Task: Find a one-way business class flight from Atlanta to Evansville for 6 passengers on May 3, applying relevant filters.
Action: Mouse moved to (300, 268)
Screenshot: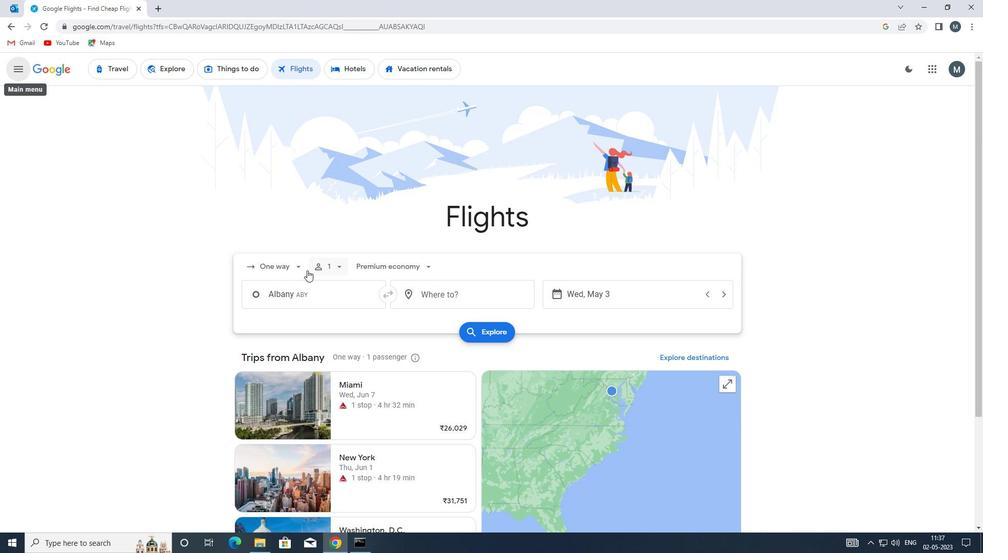 
Action: Mouse pressed left at (300, 268)
Screenshot: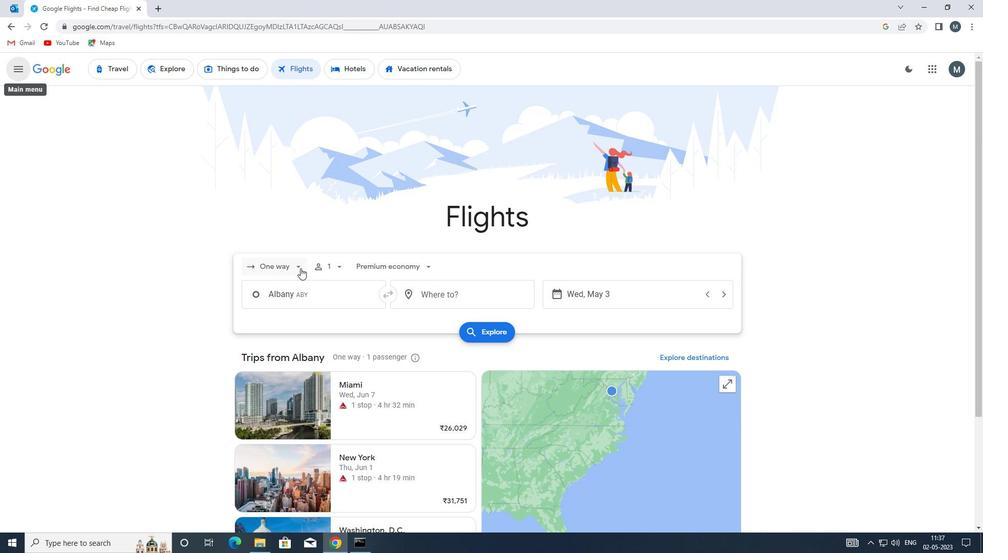 
Action: Mouse moved to (300, 318)
Screenshot: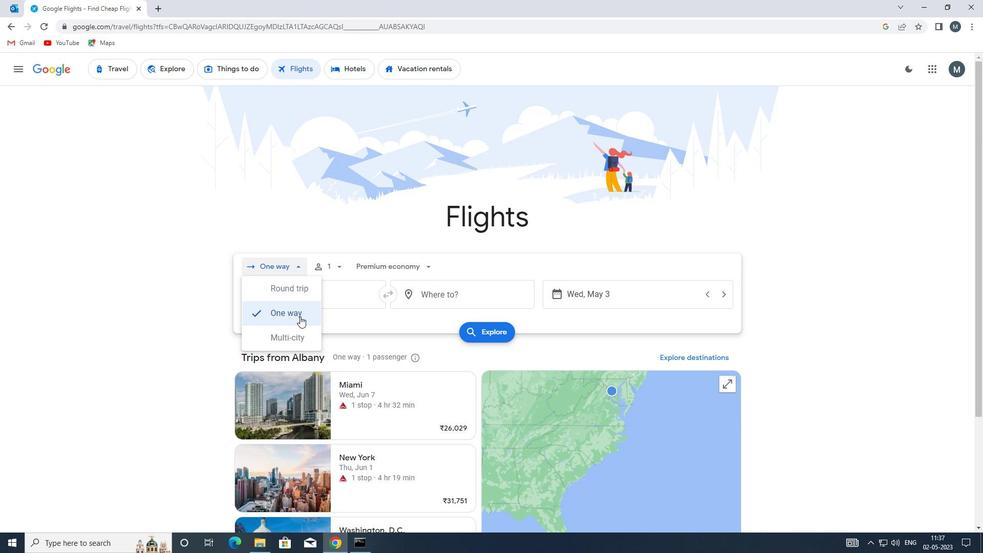 
Action: Mouse pressed left at (300, 318)
Screenshot: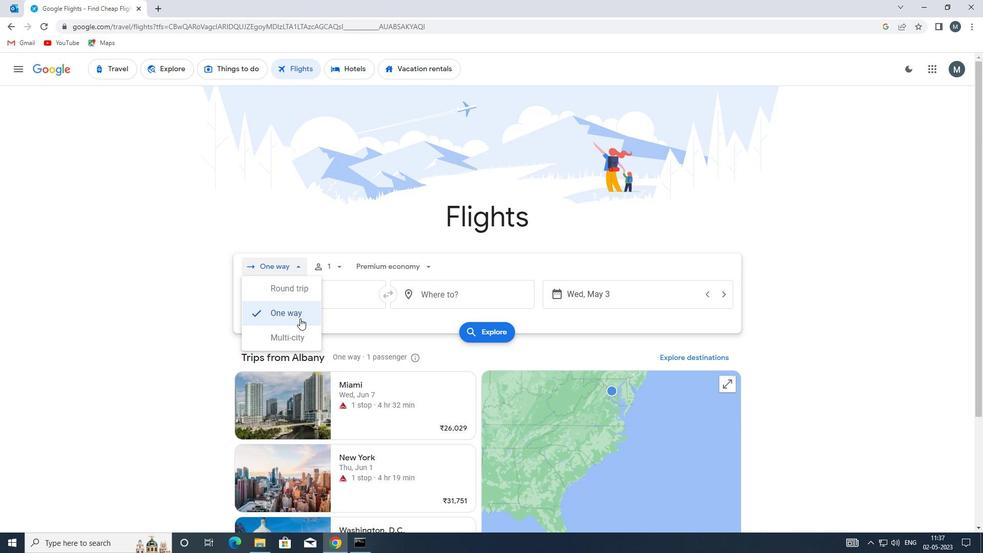 
Action: Mouse moved to (338, 270)
Screenshot: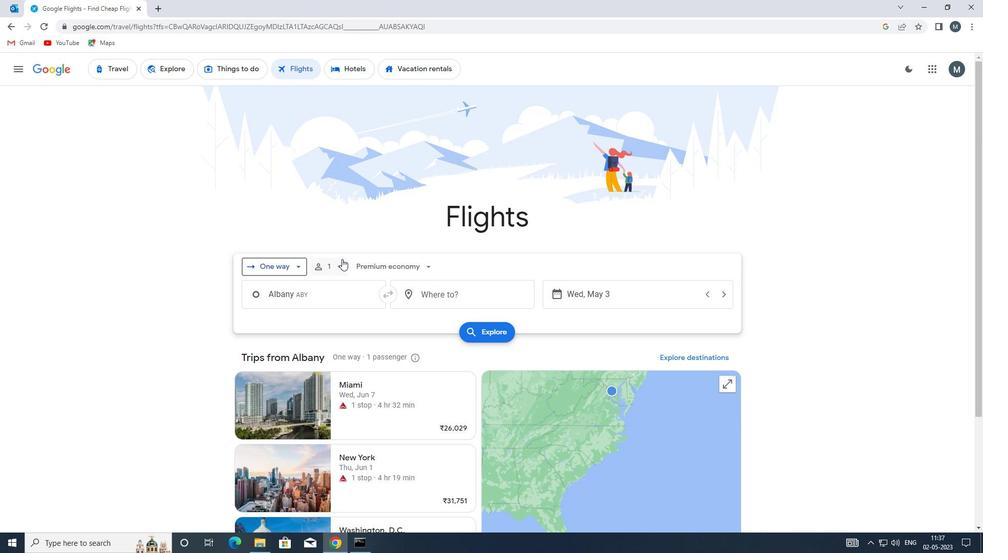 
Action: Mouse pressed left at (338, 270)
Screenshot: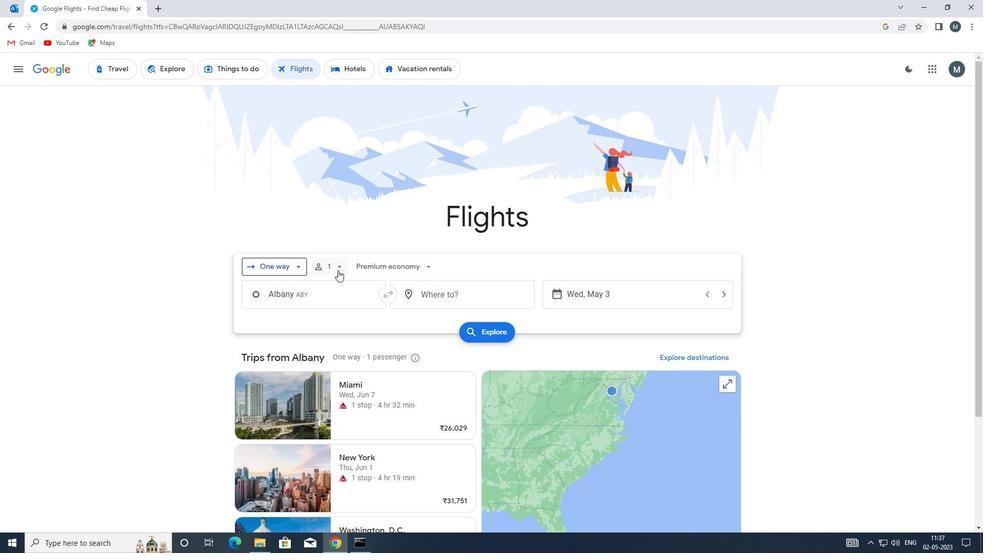 
Action: Mouse moved to (416, 294)
Screenshot: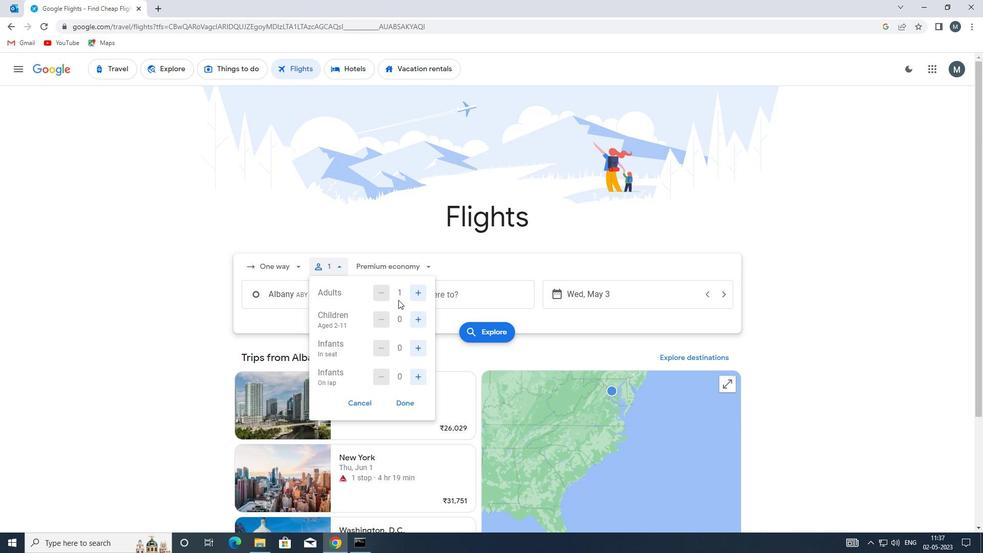 
Action: Mouse pressed left at (416, 294)
Screenshot: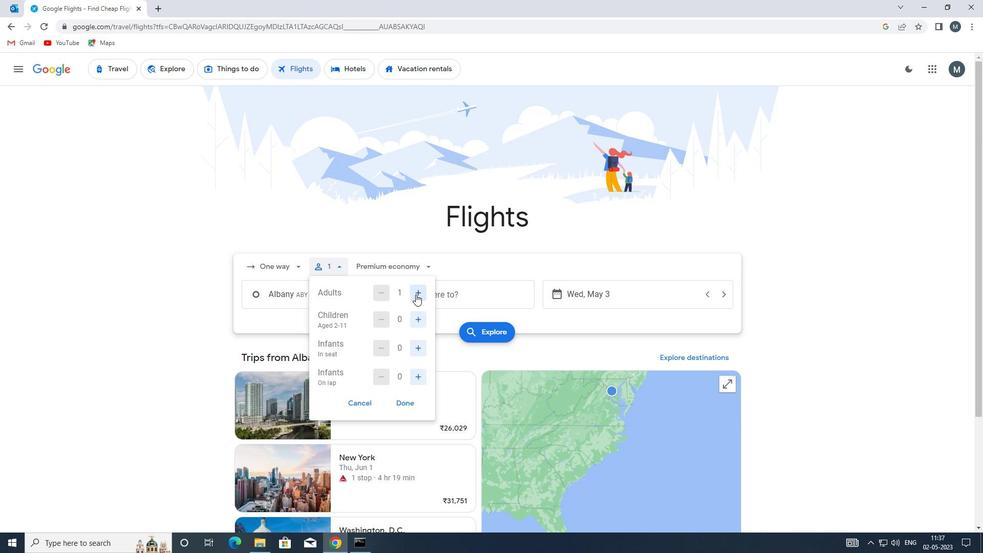 
Action: Mouse pressed left at (416, 294)
Screenshot: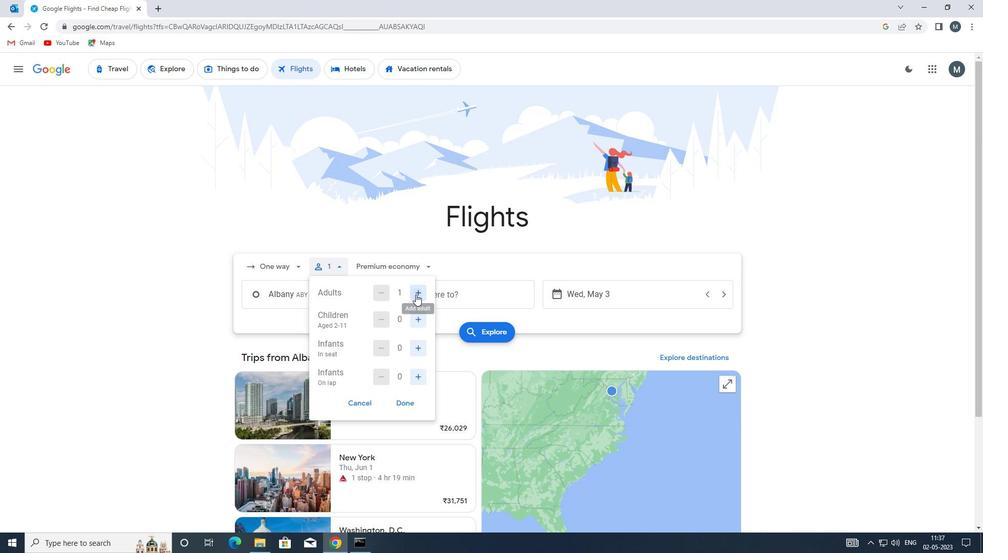 
Action: Mouse moved to (422, 322)
Screenshot: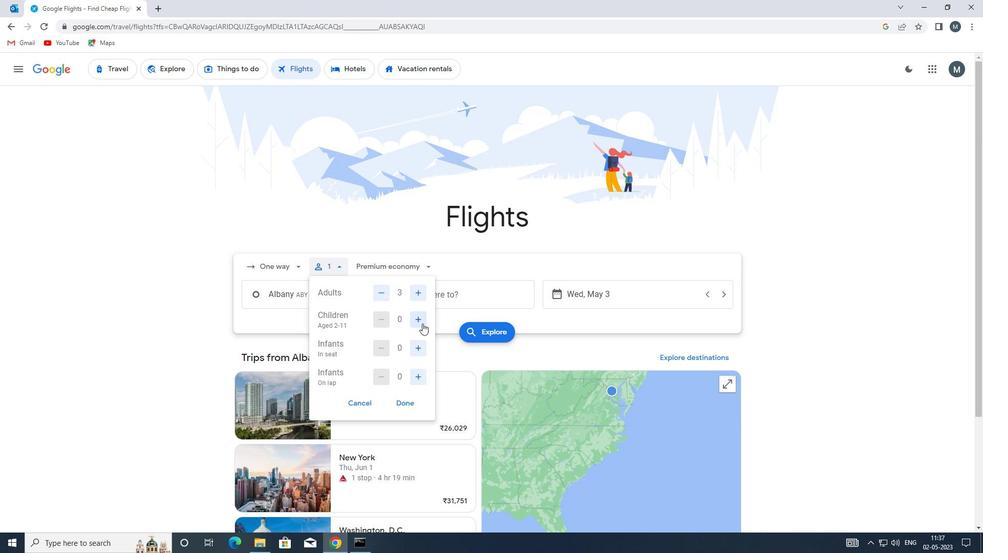 
Action: Mouse pressed left at (422, 322)
Screenshot: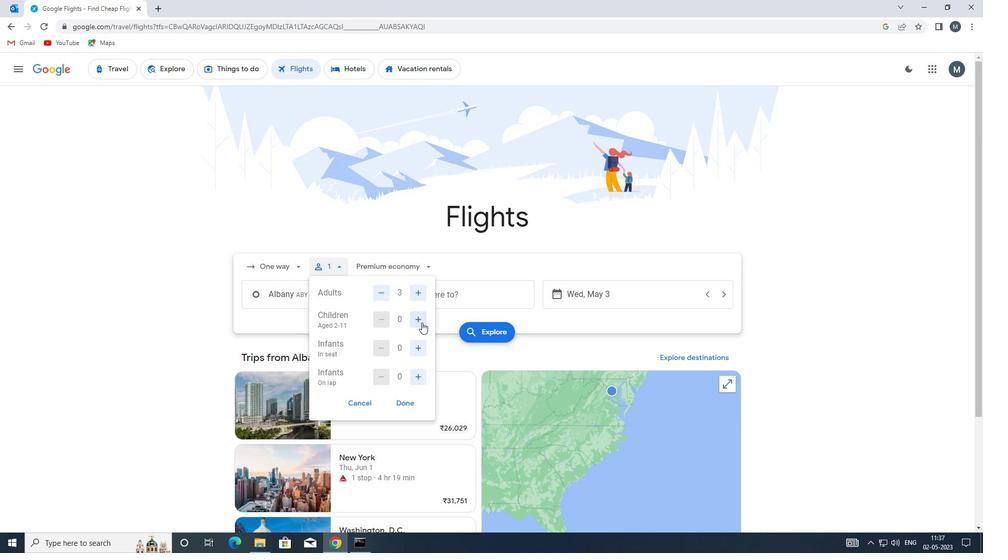 
Action: Mouse pressed left at (422, 322)
Screenshot: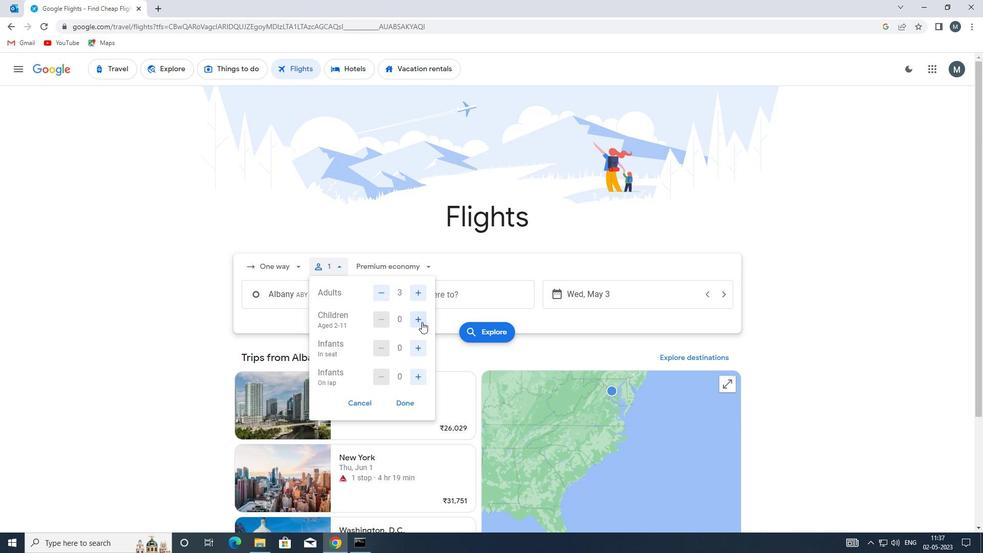 
Action: Mouse pressed left at (422, 322)
Screenshot: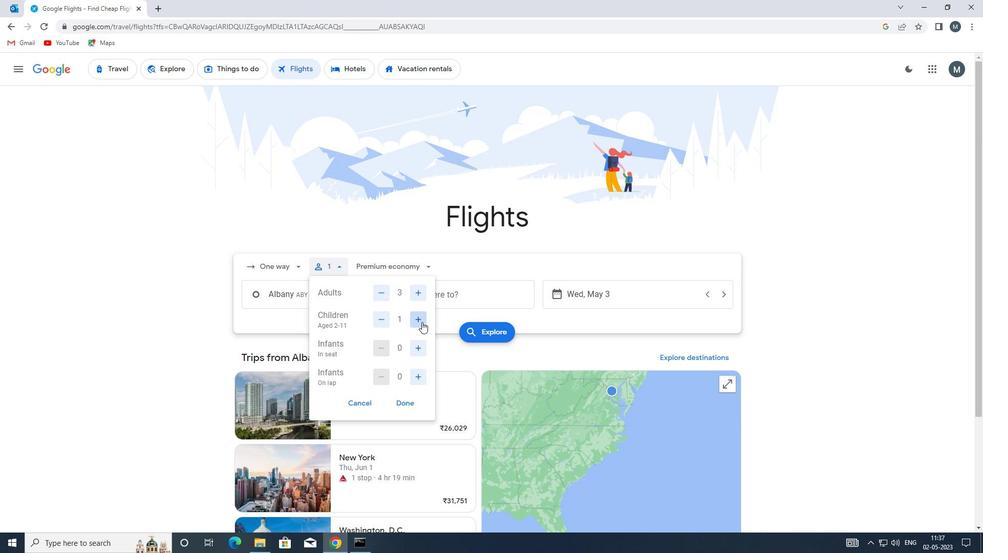 
Action: Mouse moved to (407, 406)
Screenshot: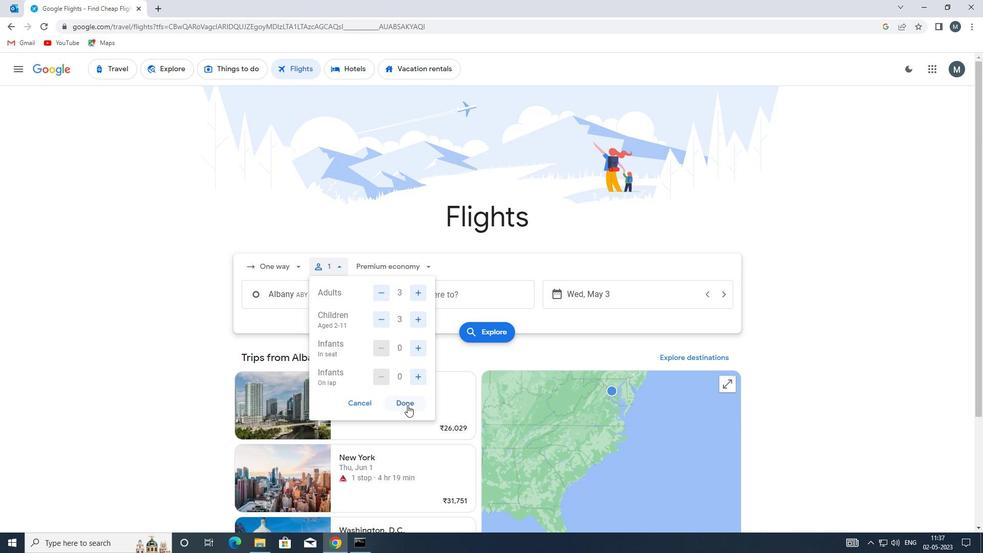 
Action: Mouse pressed left at (407, 406)
Screenshot: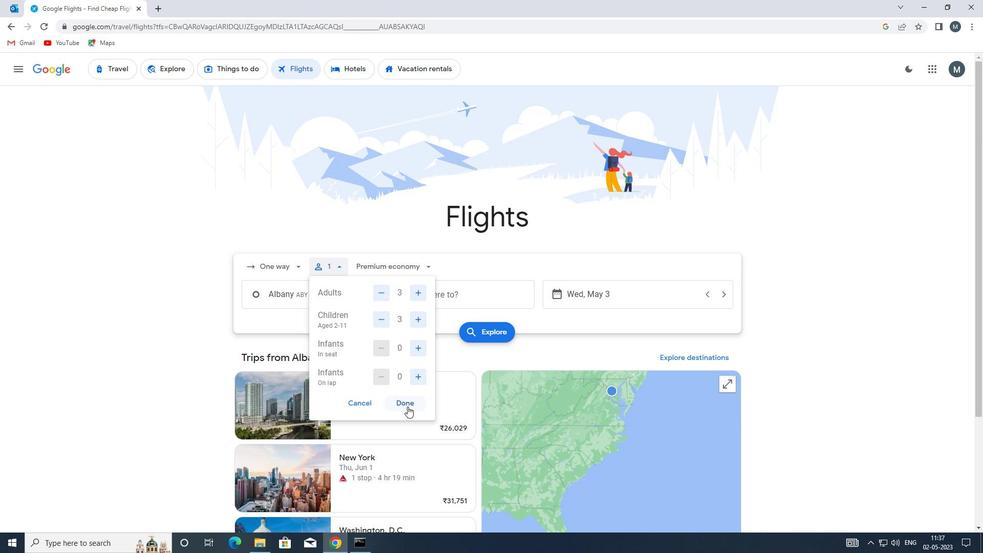 
Action: Mouse moved to (399, 268)
Screenshot: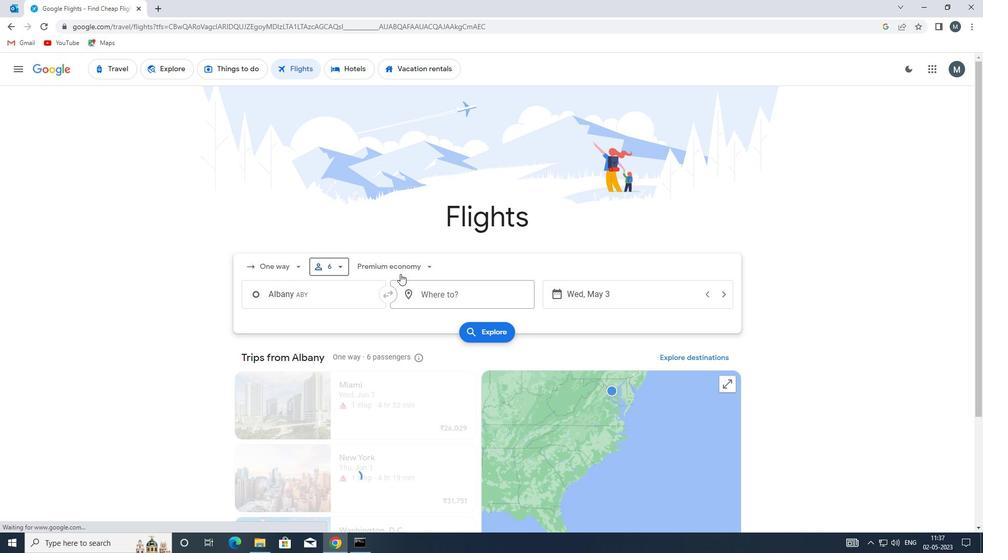 
Action: Mouse pressed left at (399, 268)
Screenshot: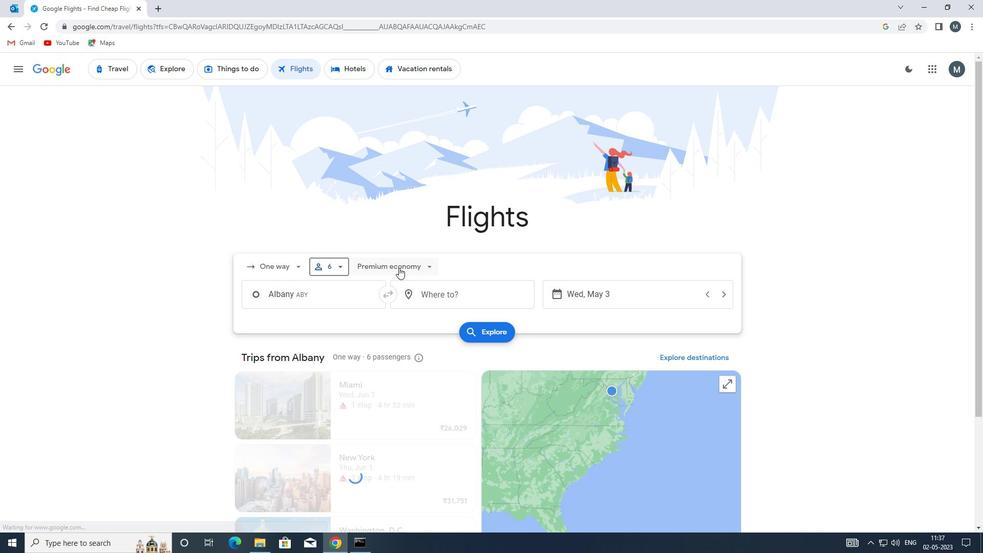 
Action: Mouse moved to (404, 339)
Screenshot: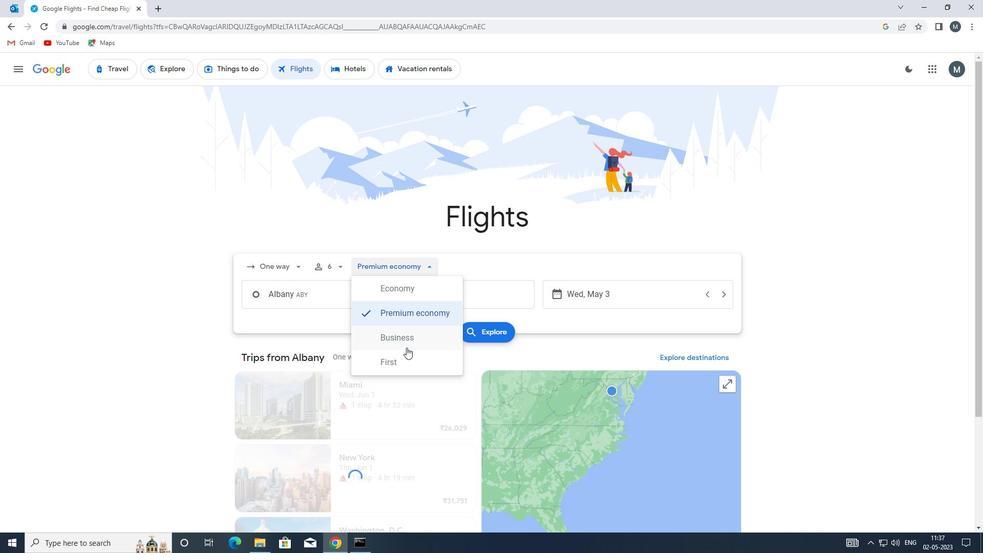 
Action: Mouse pressed left at (404, 339)
Screenshot: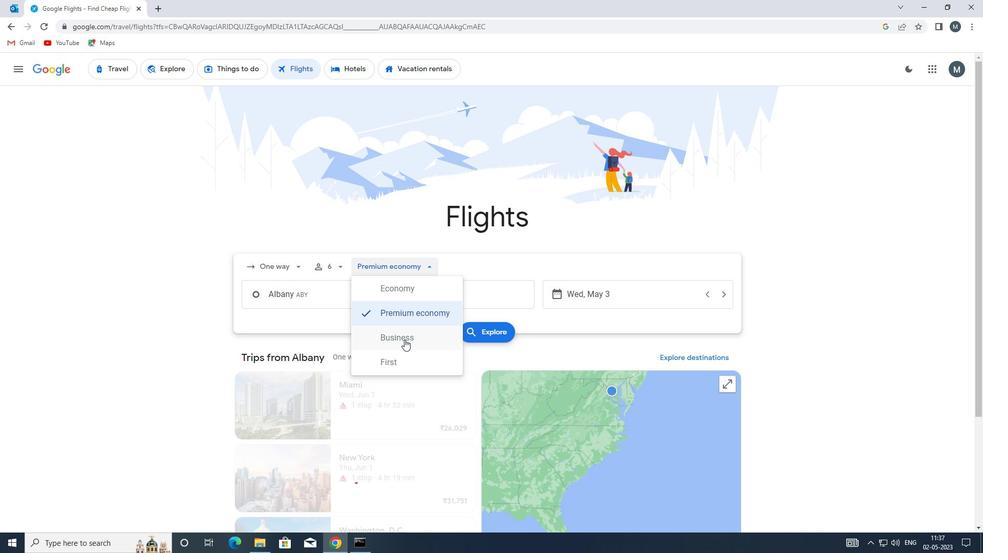 
Action: Mouse moved to (313, 296)
Screenshot: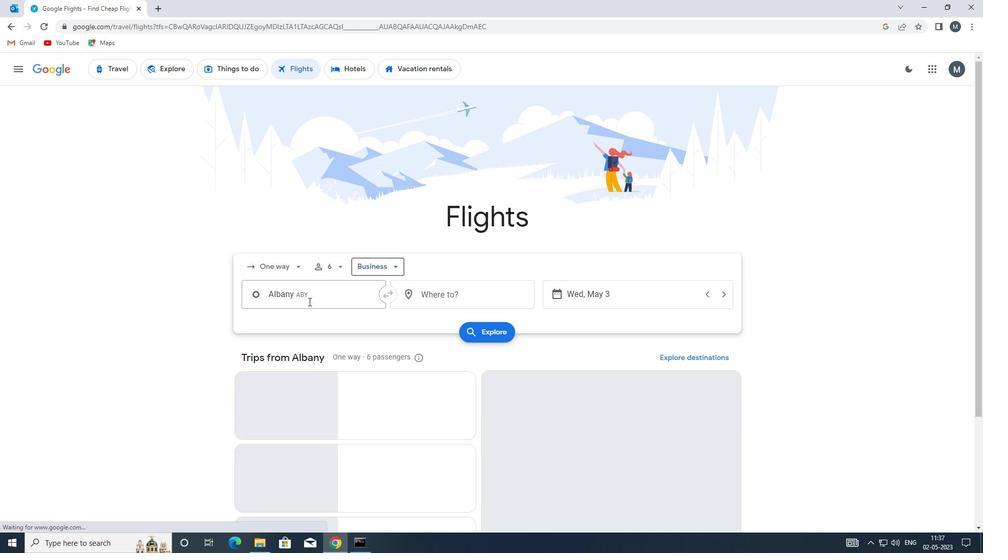 
Action: Mouse pressed left at (313, 296)
Screenshot: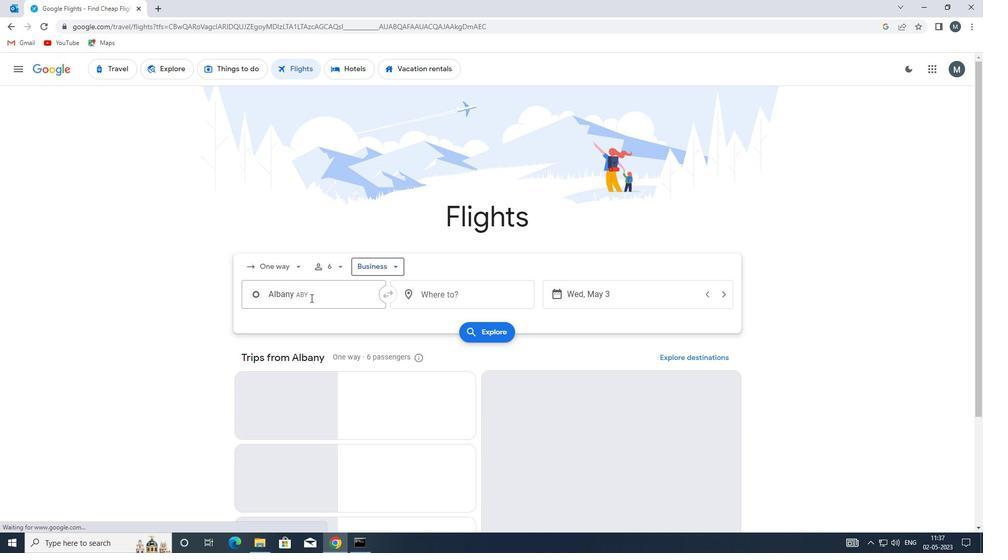 
Action: Key pressed atl
Screenshot: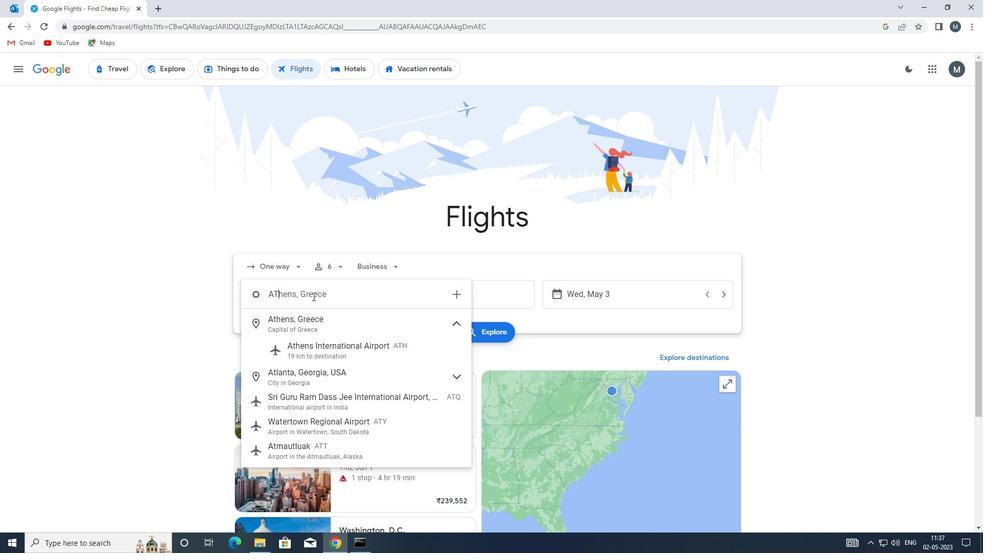 
Action: Mouse moved to (353, 321)
Screenshot: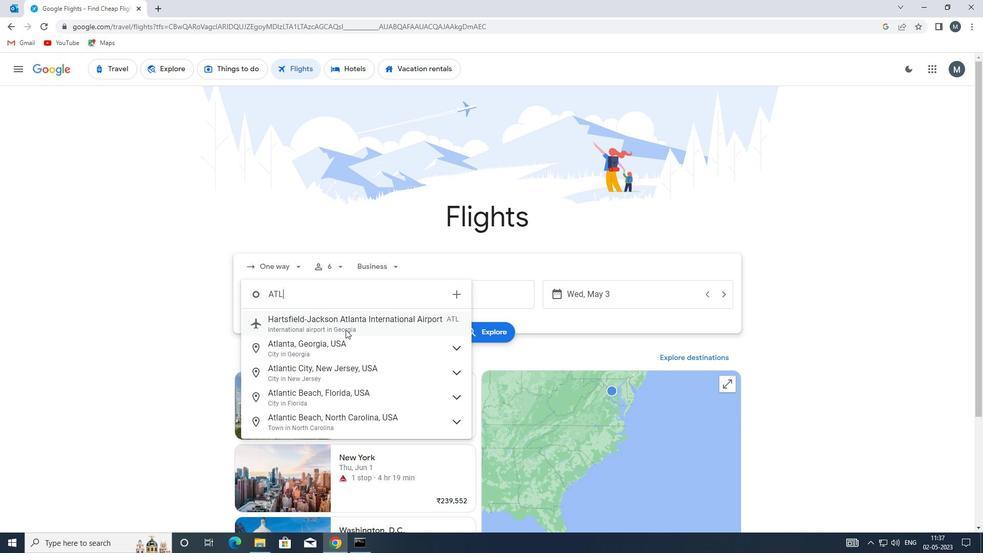 
Action: Mouse pressed left at (353, 321)
Screenshot: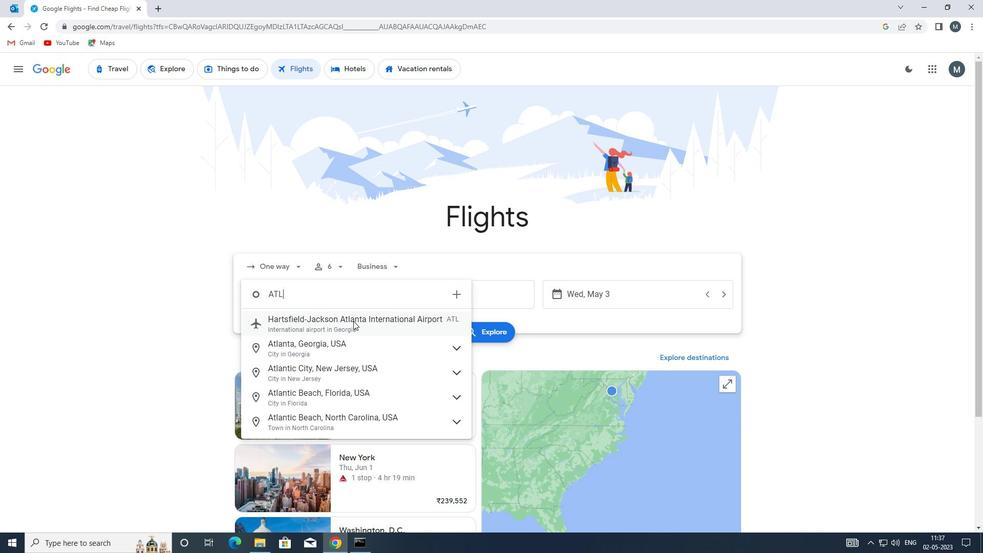 
Action: Mouse moved to (446, 299)
Screenshot: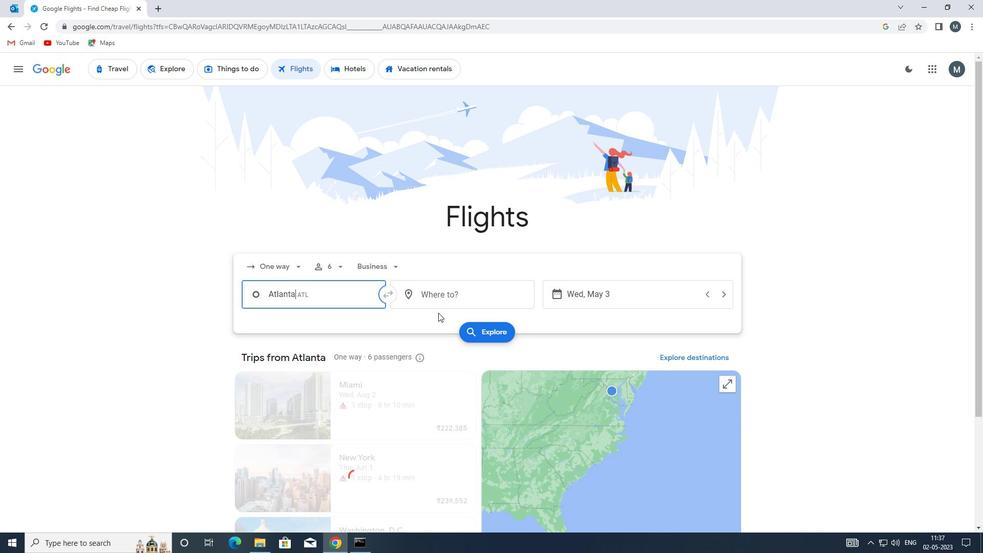 
Action: Mouse pressed left at (446, 299)
Screenshot: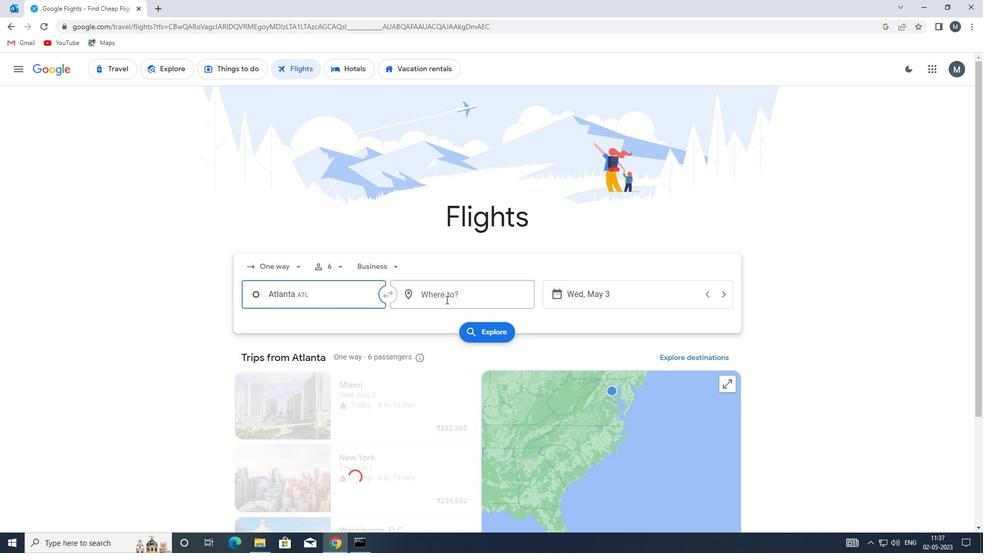 
Action: Mouse moved to (445, 299)
Screenshot: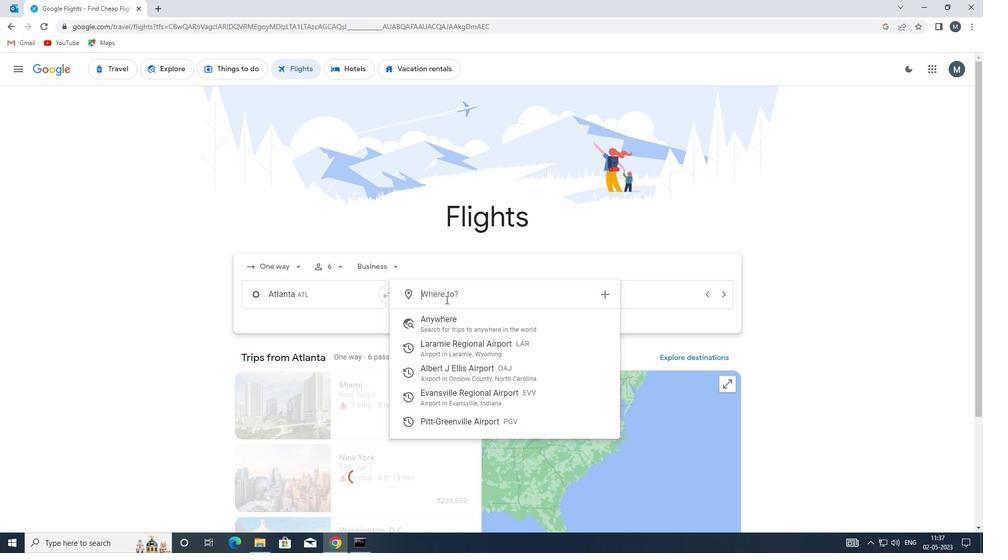 
Action: Key pressed e
Screenshot: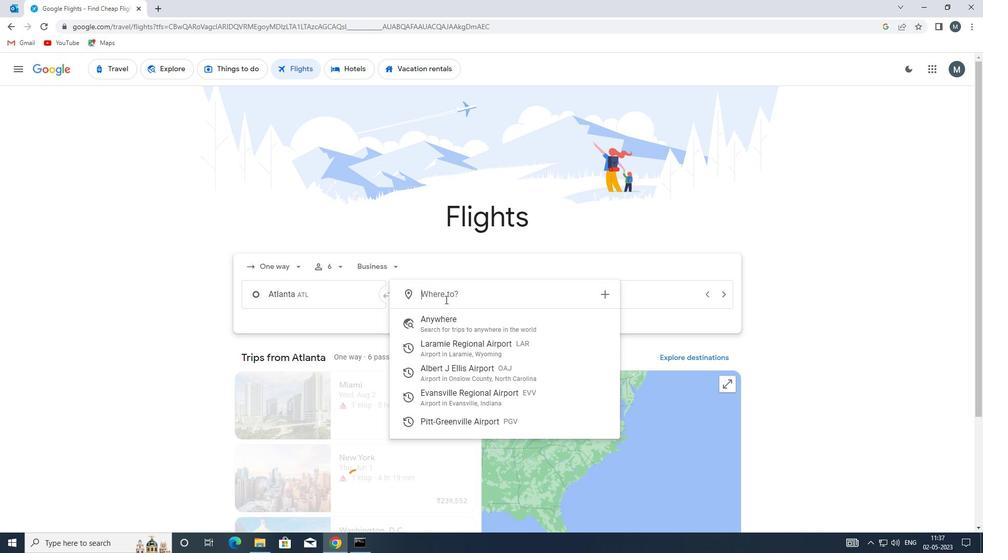 
Action: Mouse moved to (443, 299)
Screenshot: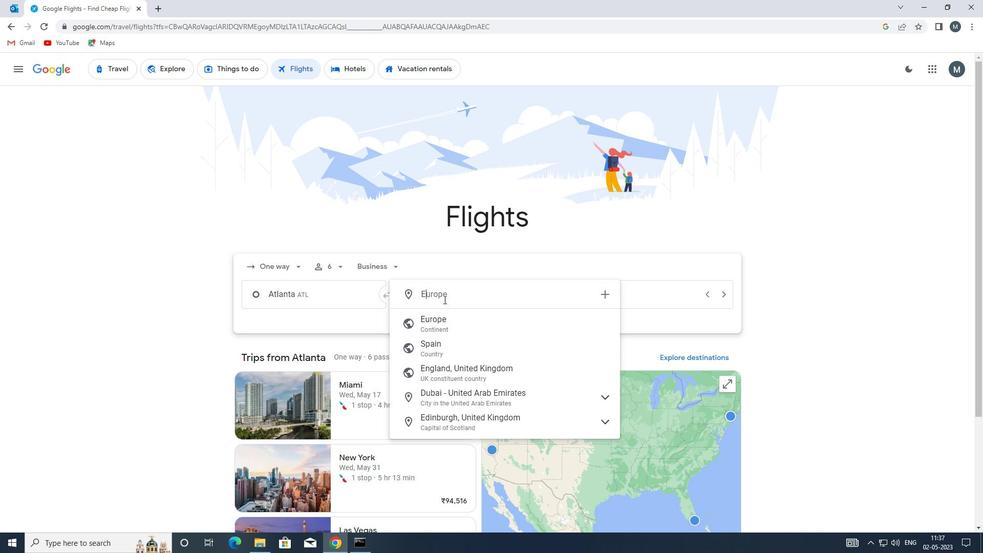
Action: Key pressed vv
Screenshot: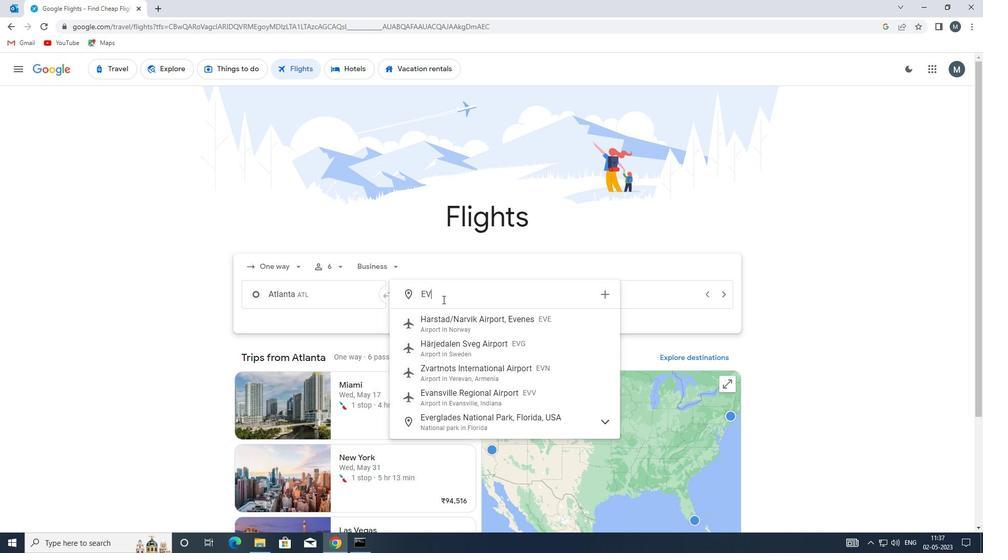 
Action: Mouse moved to (454, 323)
Screenshot: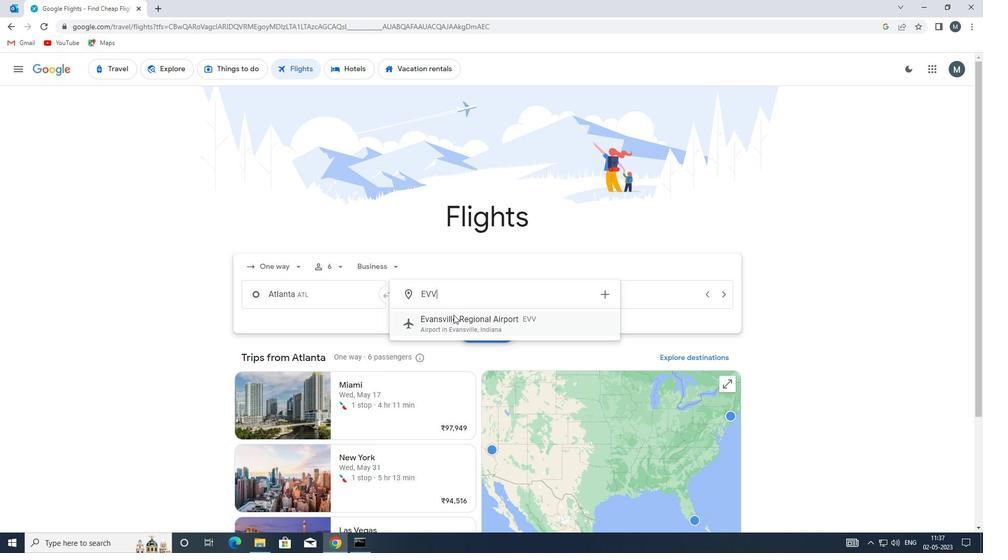 
Action: Mouse pressed left at (454, 323)
Screenshot: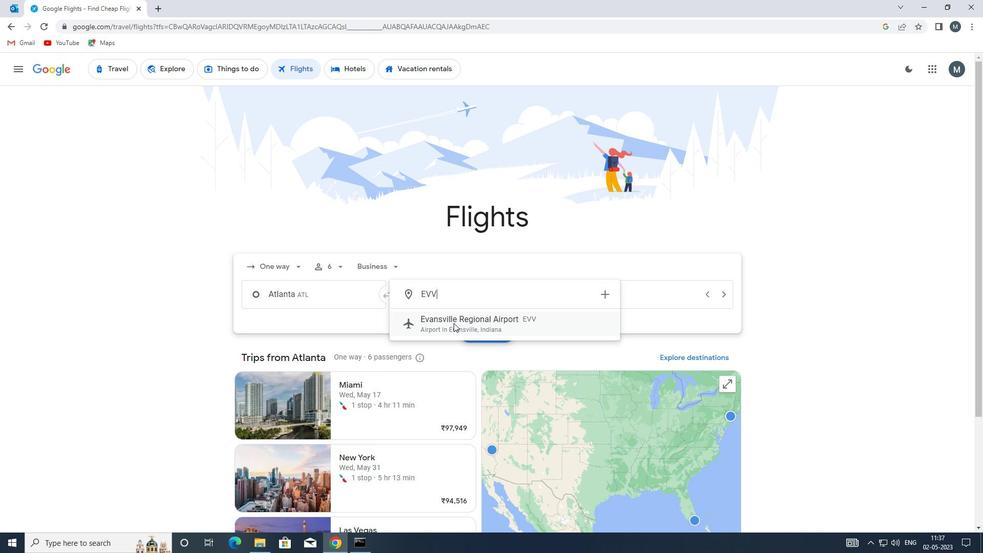 
Action: Mouse moved to (590, 290)
Screenshot: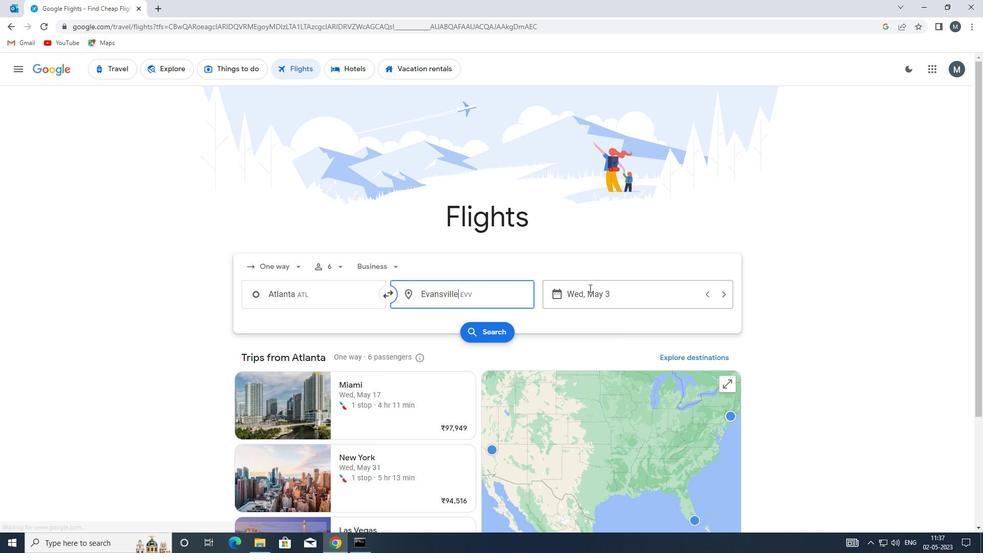 
Action: Mouse pressed left at (590, 290)
Screenshot: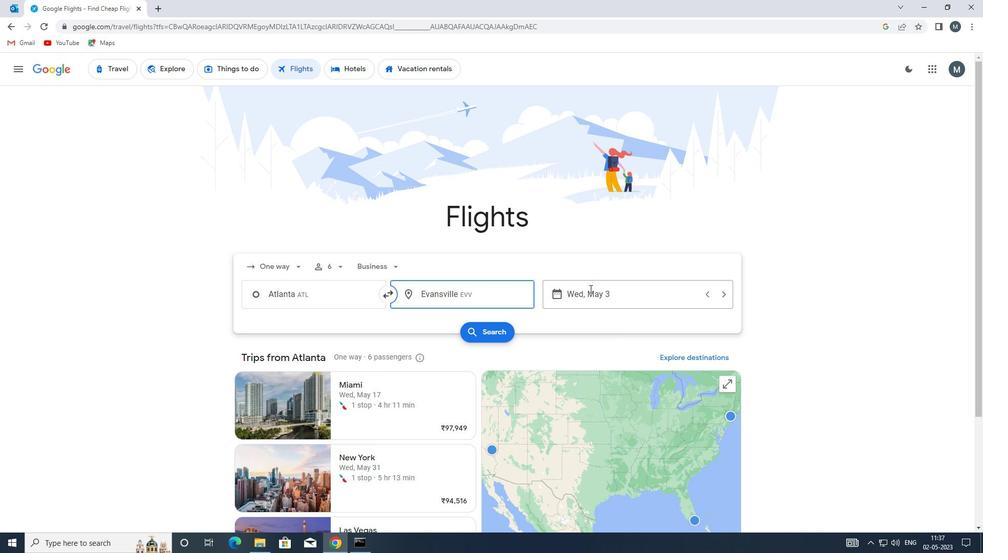 
Action: Mouse moved to (441, 350)
Screenshot: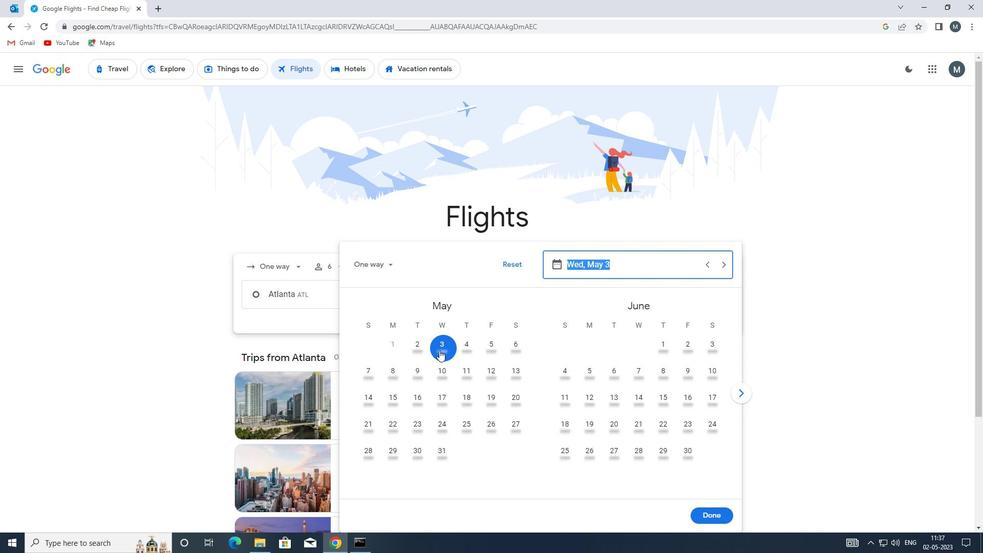 
Action: Mouse pressed left at (441, 350)
Screenshot: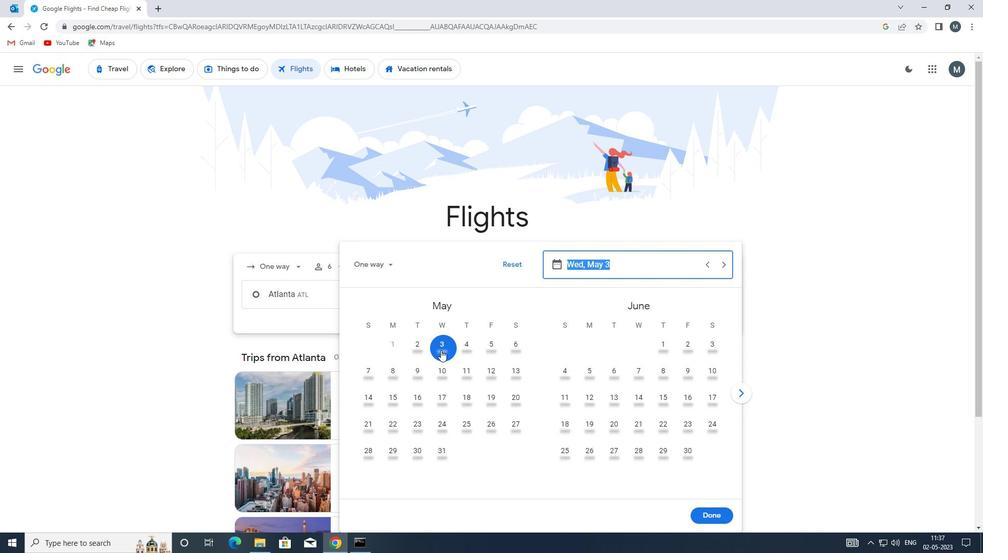 
Action: Mouse moved to (710, 518)
Screenshot: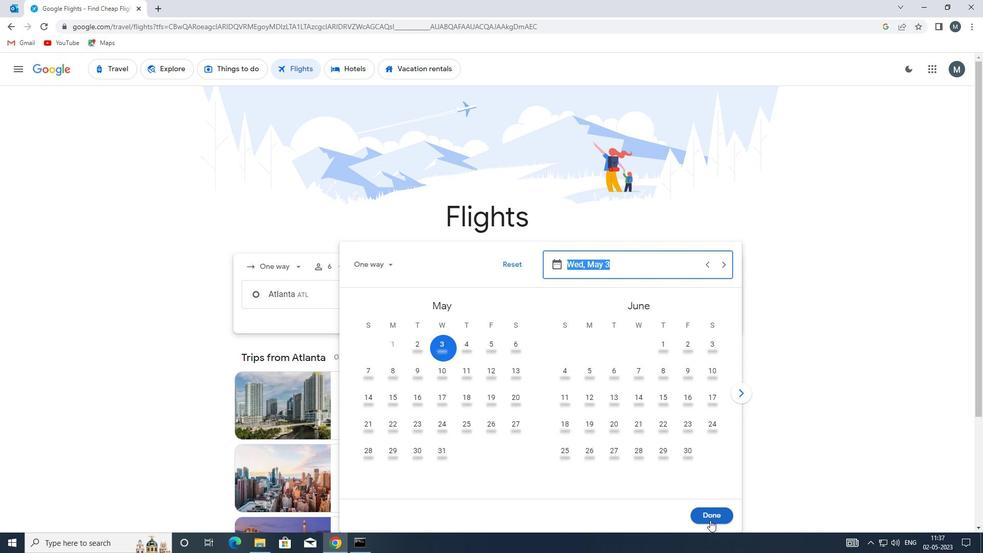 
Action: Mouse pressed left at (710, 518)
Screenshot: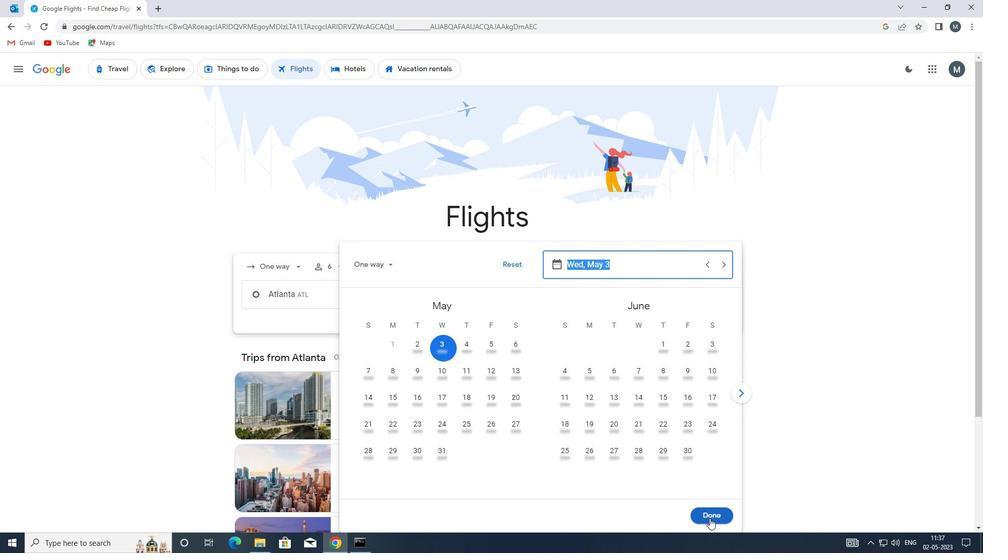 
Action: Mouse moved to (503, 339)
Screenshot: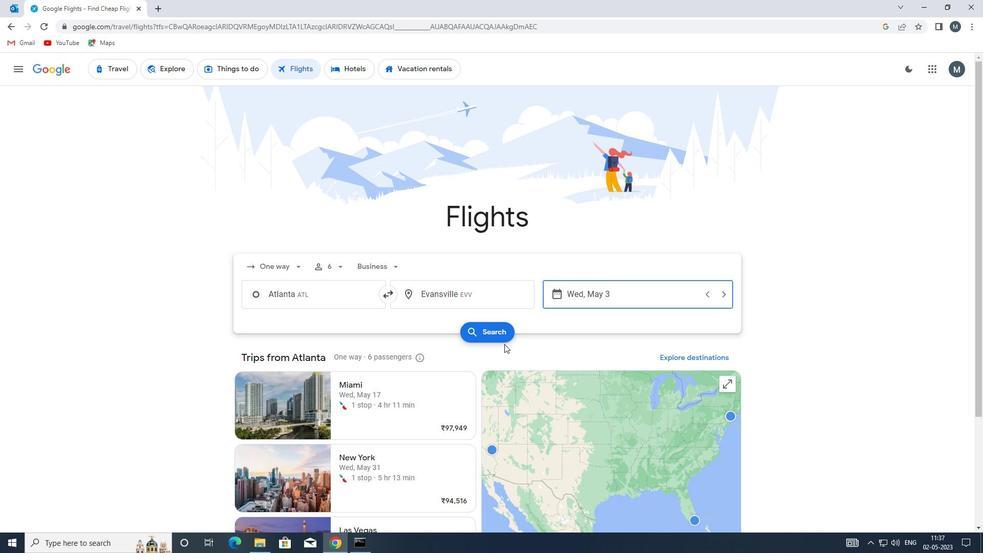
Action: Mouse pressed left at (503, 339)
Screenshot: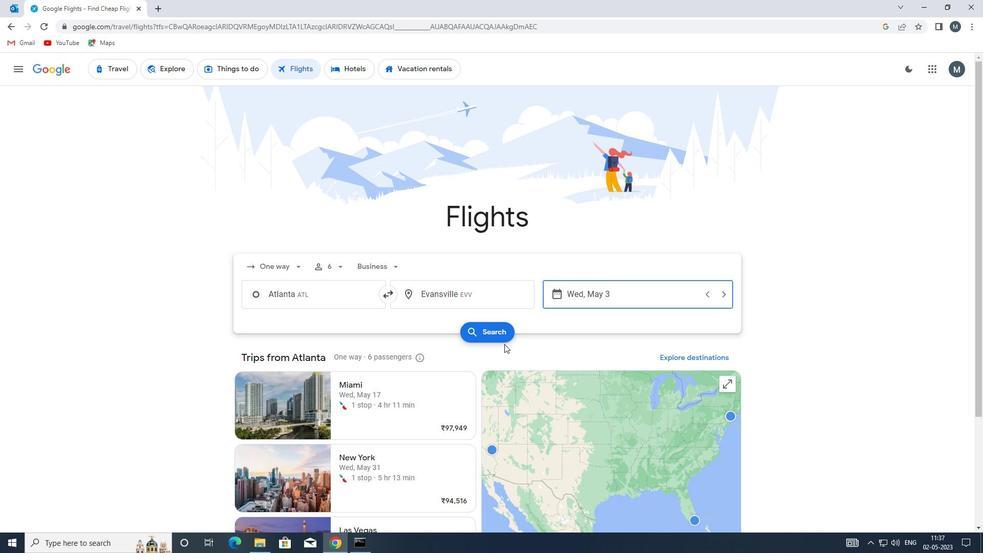 
Action: Mouse moved to (255, 168)
Screenshot: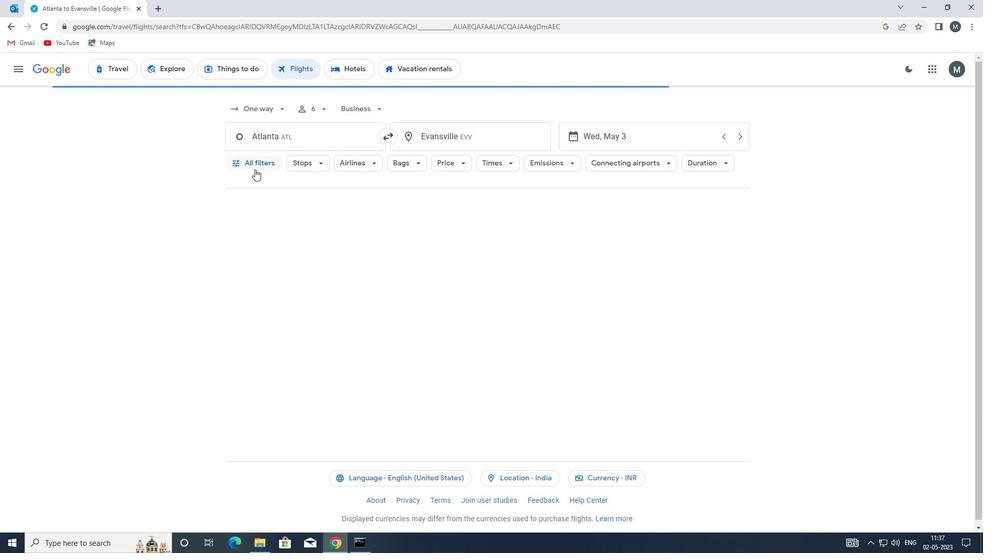 
Action: Mouse pressed left at (255, 168)
Screenshot: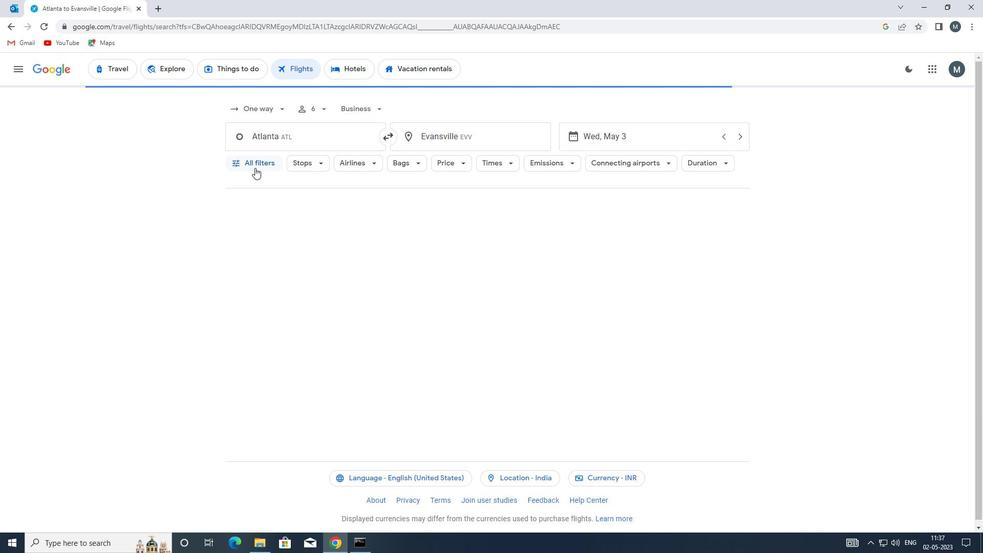 
Action: Mouse moved to (289, 287)
Screenshot: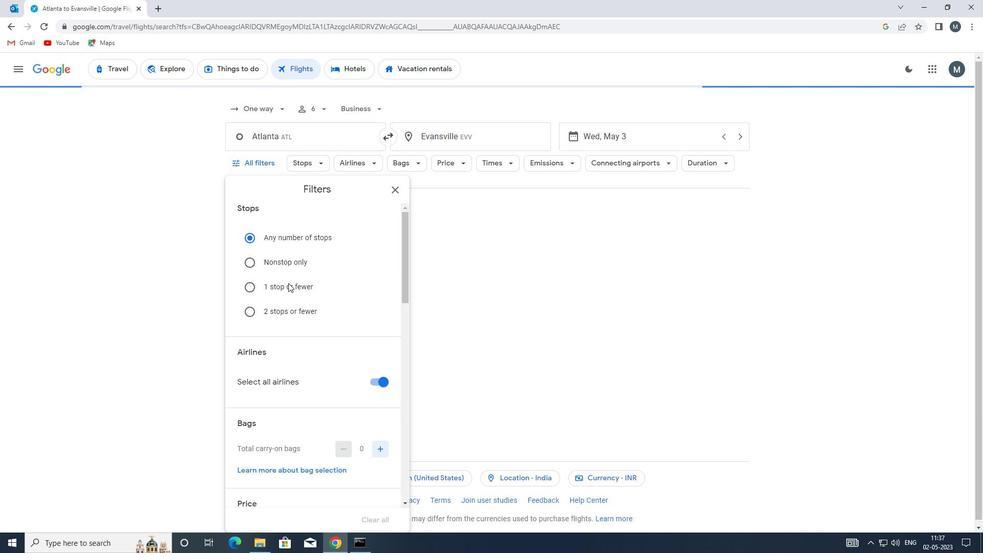 
Action: Mouse scrolled (289, 287) with delta (0, 0)
Screenshot: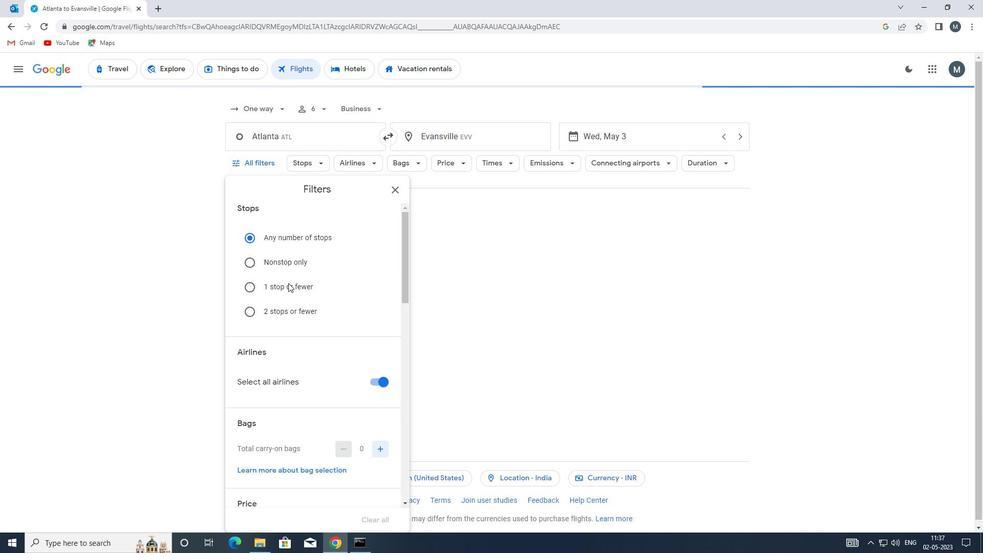 
Action: Mouse moved to (289, 290)
Screenshot: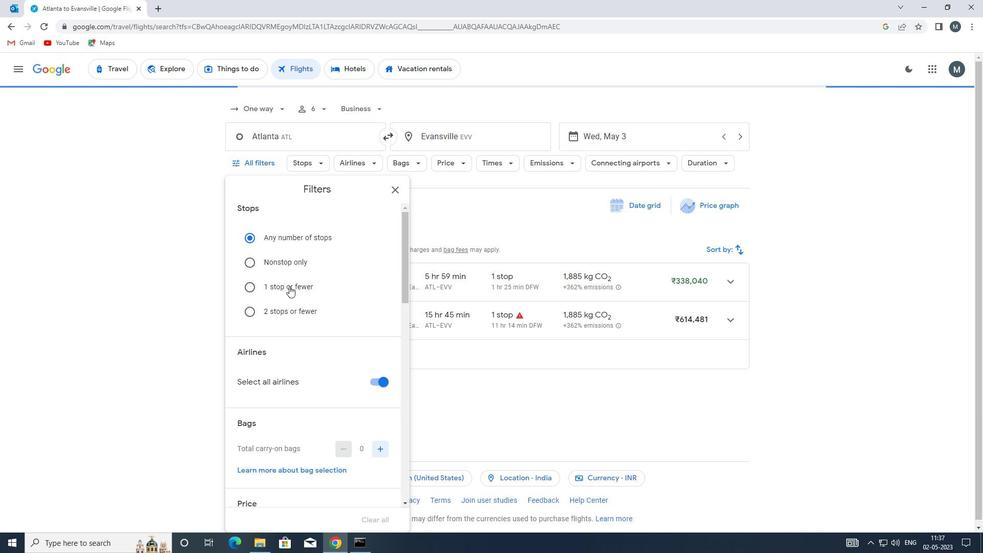 
Action: Mouse scrolled (289, 289) with delta (0, 0)
Screenshot: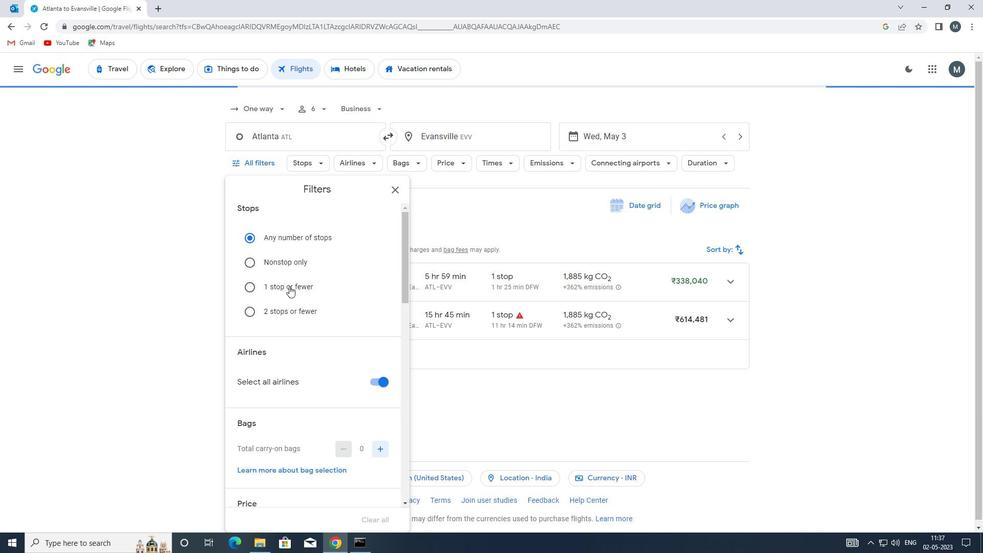 
Action: Mouse moved to (377, 278)
Screenshot: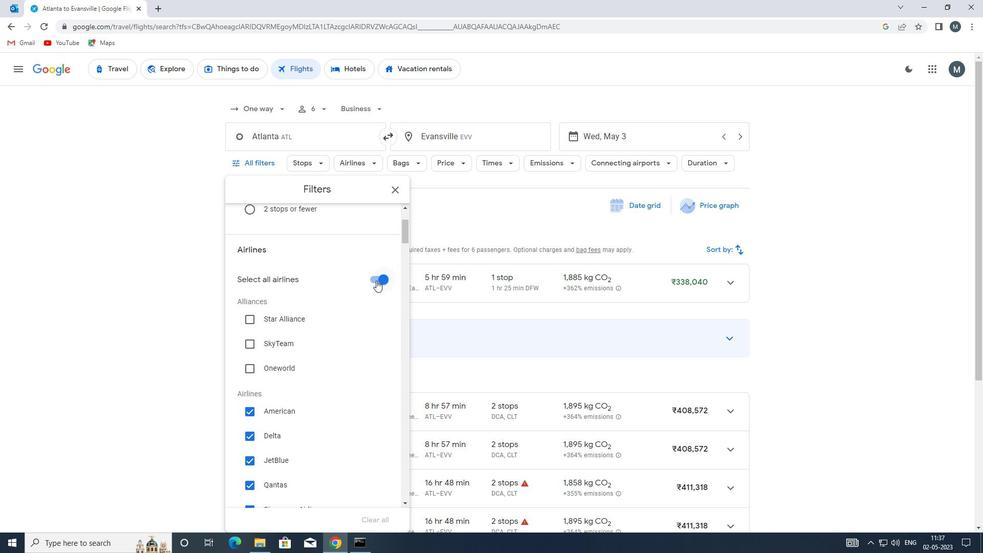 
Action: Mouse pressed left at (377, 278)
Screenshot: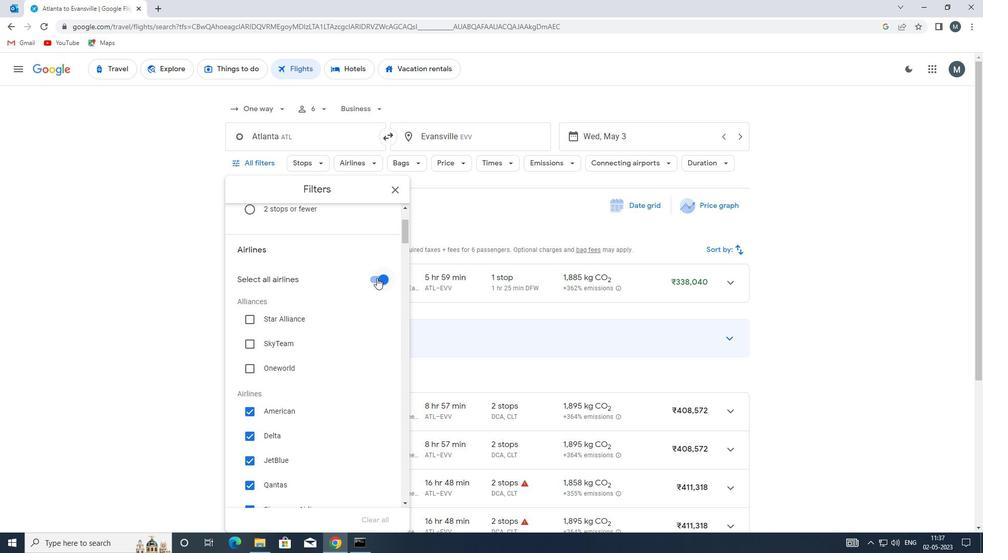 
Action: Mouse moved to (329, 326)
Screenshot: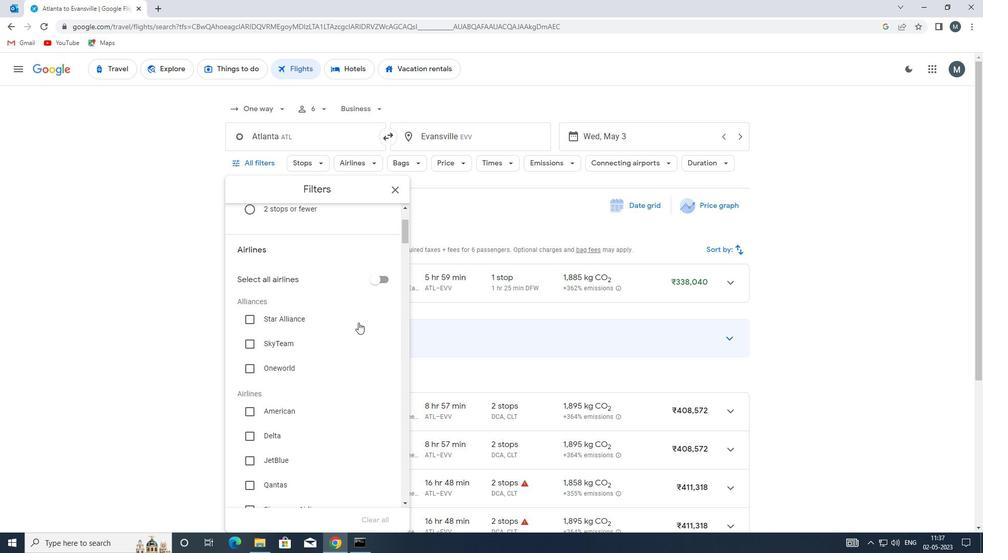 
Action: Mouse scrolled (329, 326) with delta (0, 0)
Screenshot: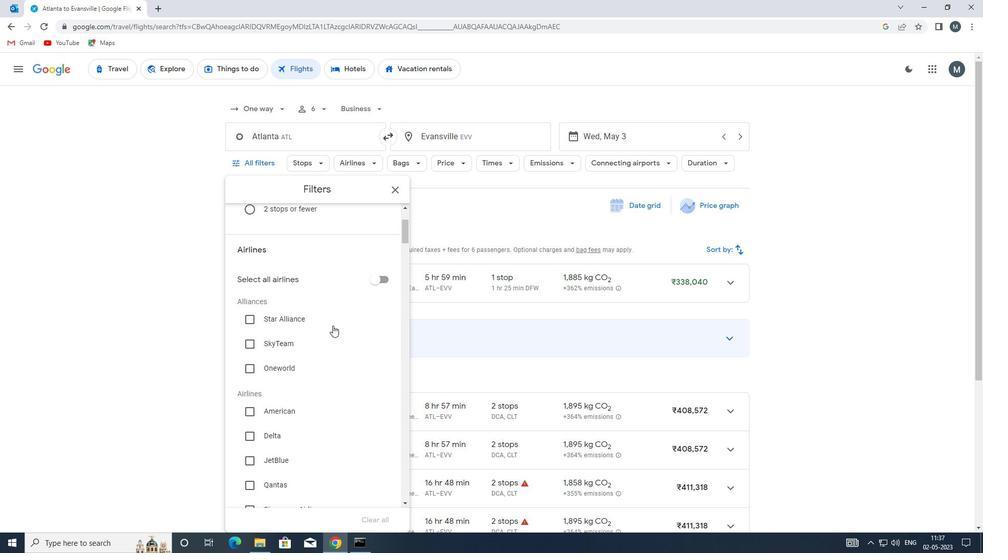 
Action: Mouse scrolled (329, 326) with delta (0, 0)
Screenshot: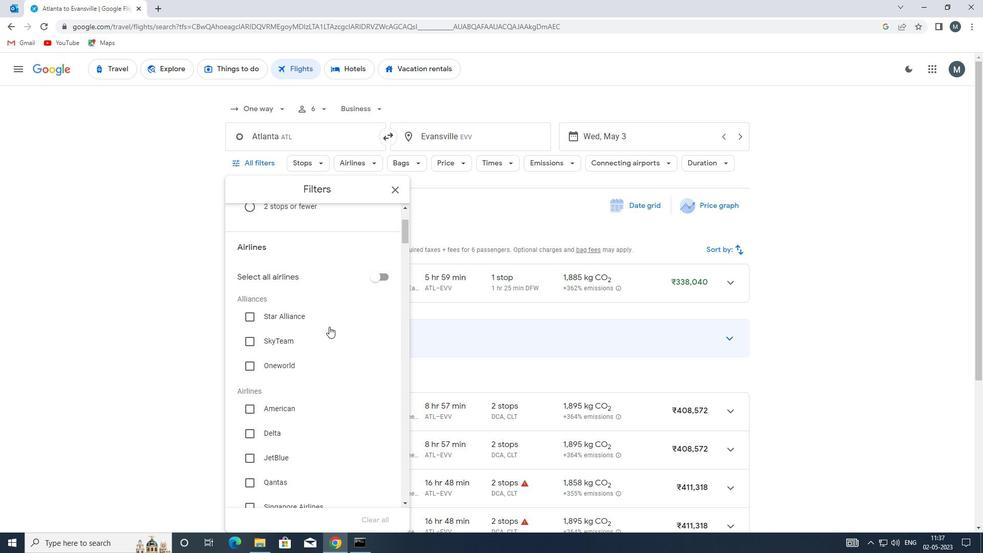 
Action: Mouse moved to (302, 335)
Screenshot: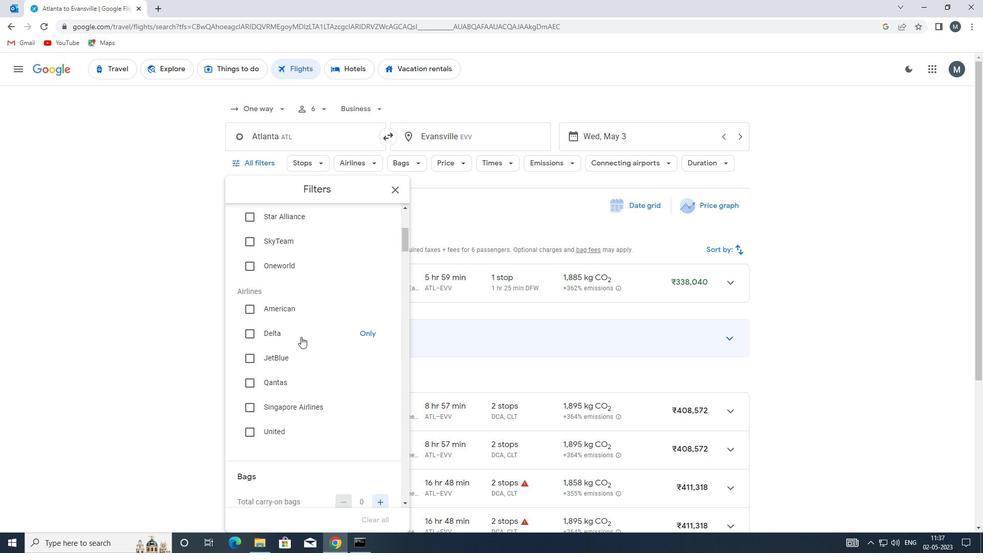 
Action: Mouse scrolled (302, 334) with delta (0, 0)
Screenshot: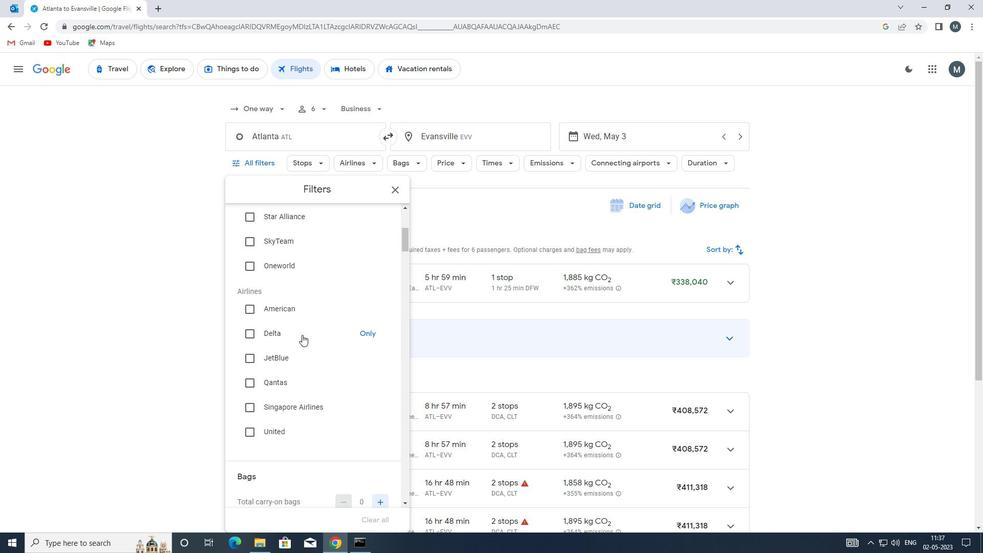 
Action: Mouse scrolled (302, 334) with delta (0, 0)
Screenshot: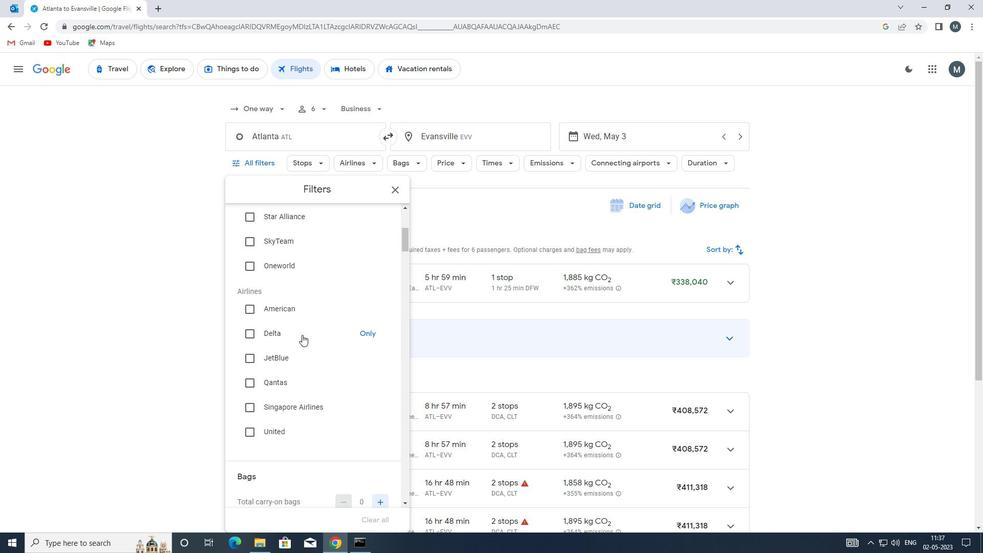 
Action: Mouse moved to (311, 338)
Screenshot: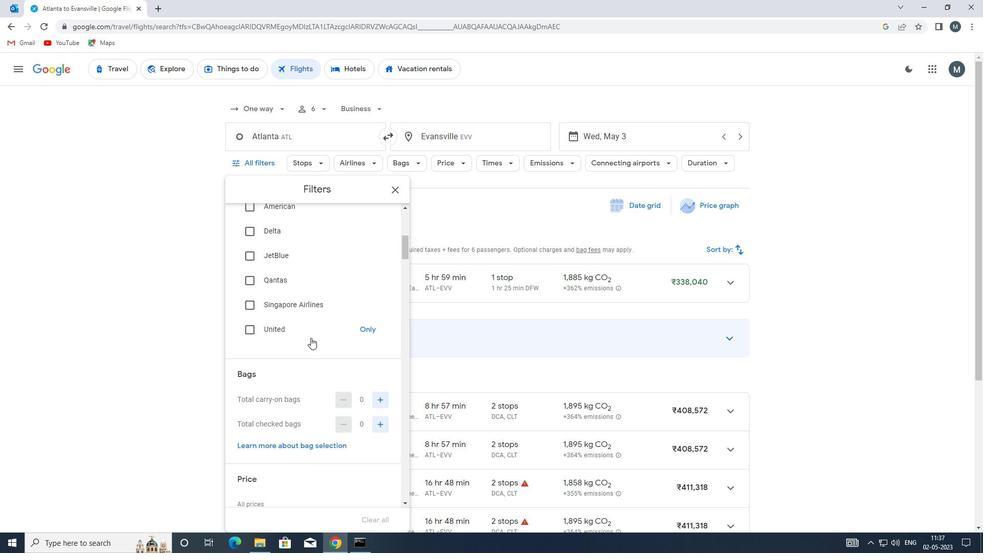 
Action: Mouse scrolled (311, 338) with delta (0, 0)
Screenshot: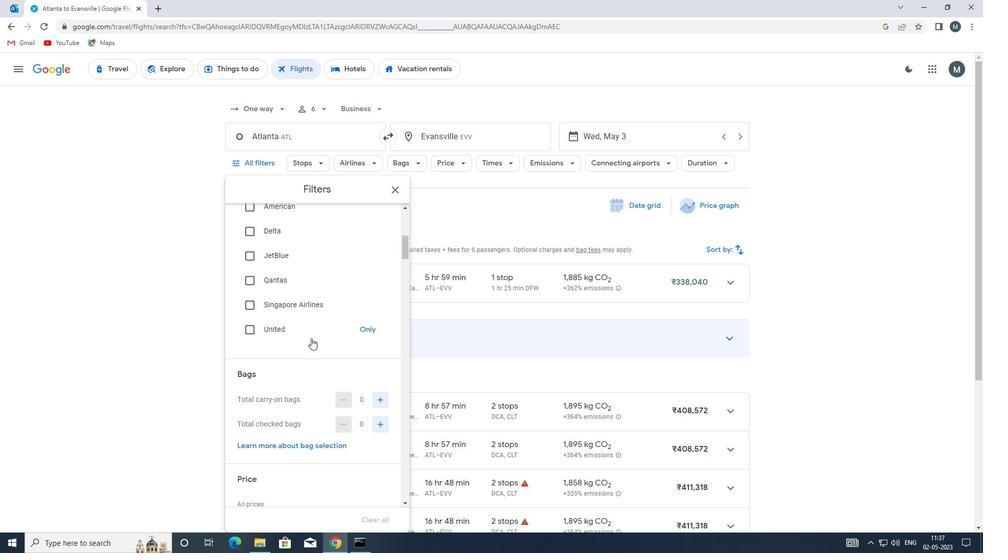 
Action: Mouse moved to (311, 340)
Screenshot: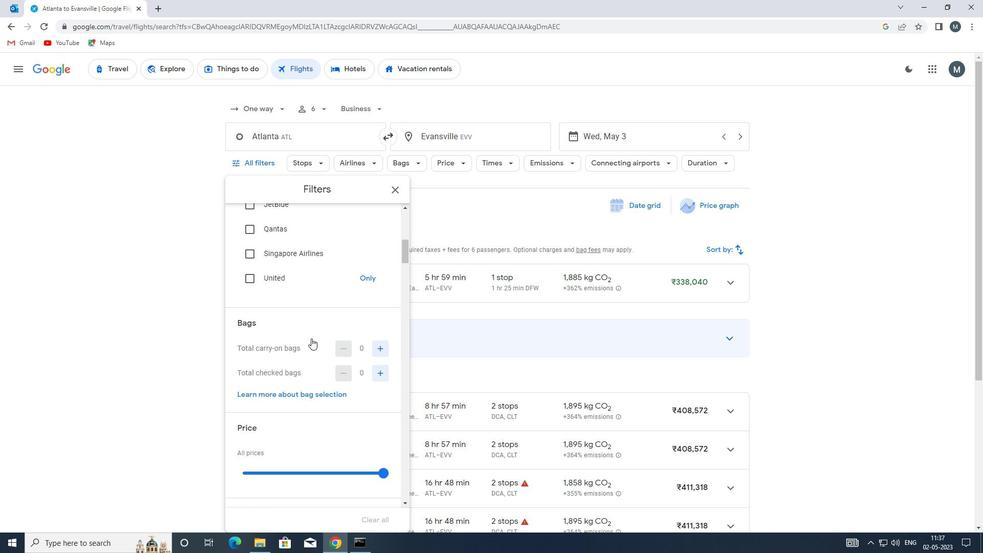 
Action: Mouse scrolled (311, 340) with delta (0, 0)
Screenshot: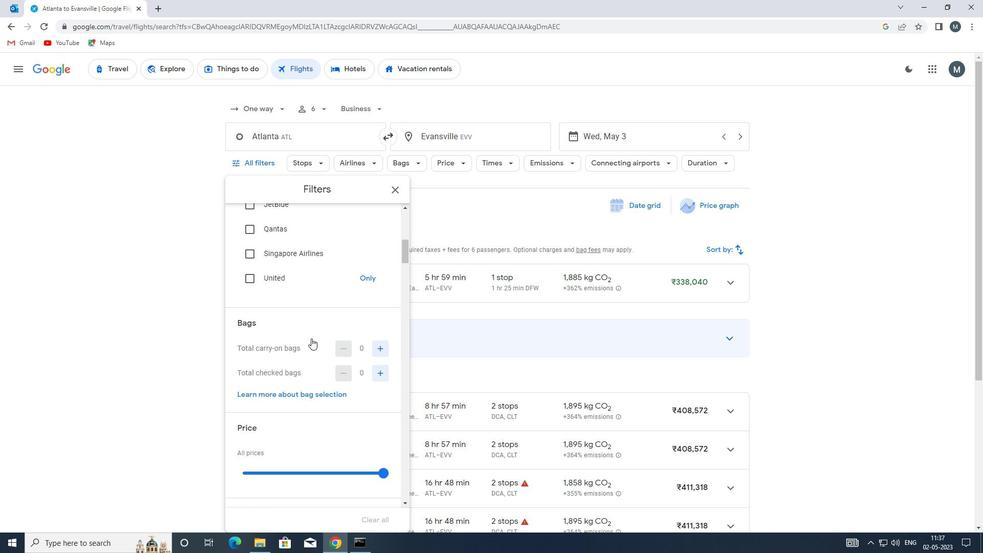 
Action: Mouse moved to (379, 321)
Screenshot: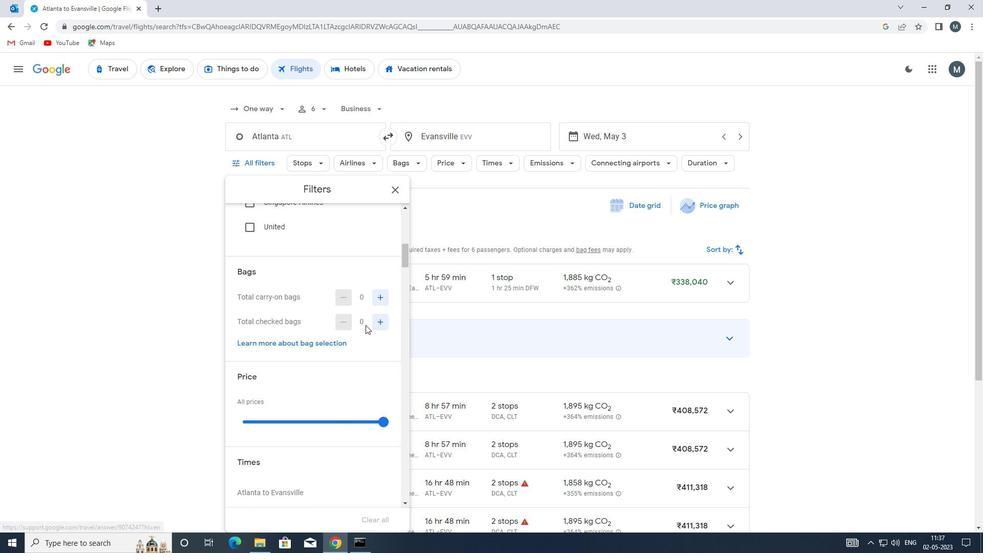 
Action: Mouse pressed left at (379, 321)
Screenshot: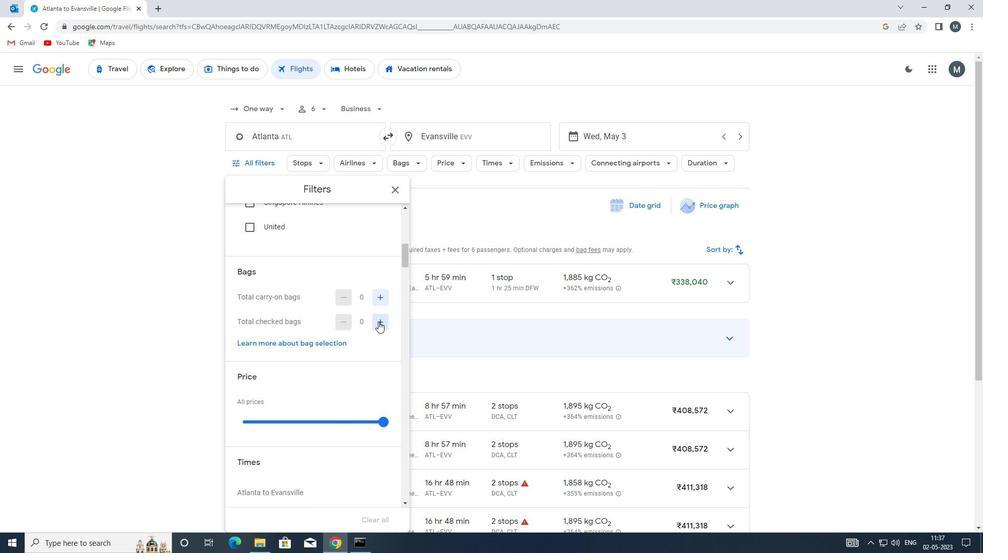 
Action: Mouse moved to (330, 332)
Screenshot: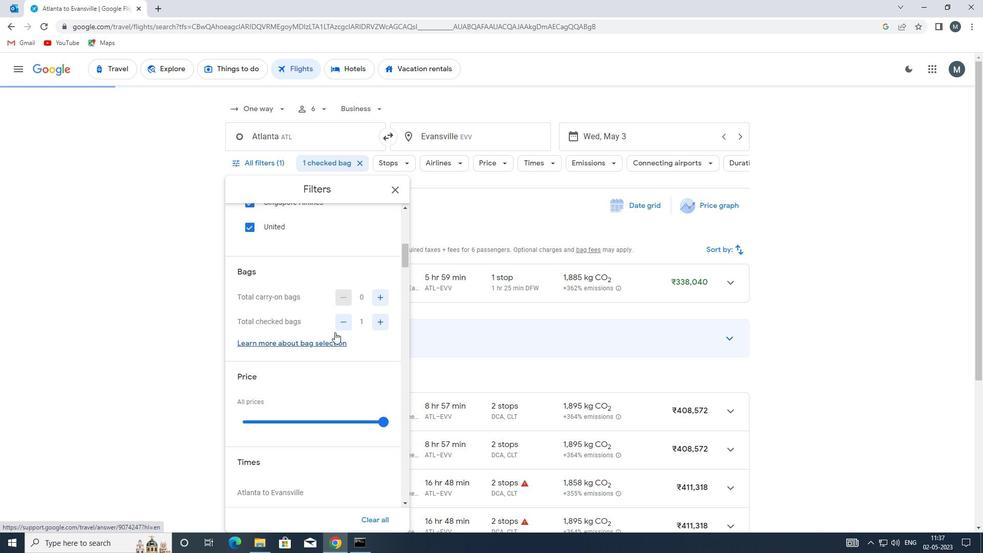 
Action: Mouse scrolled (330, 332) with delta (0, 0)
Screenshot: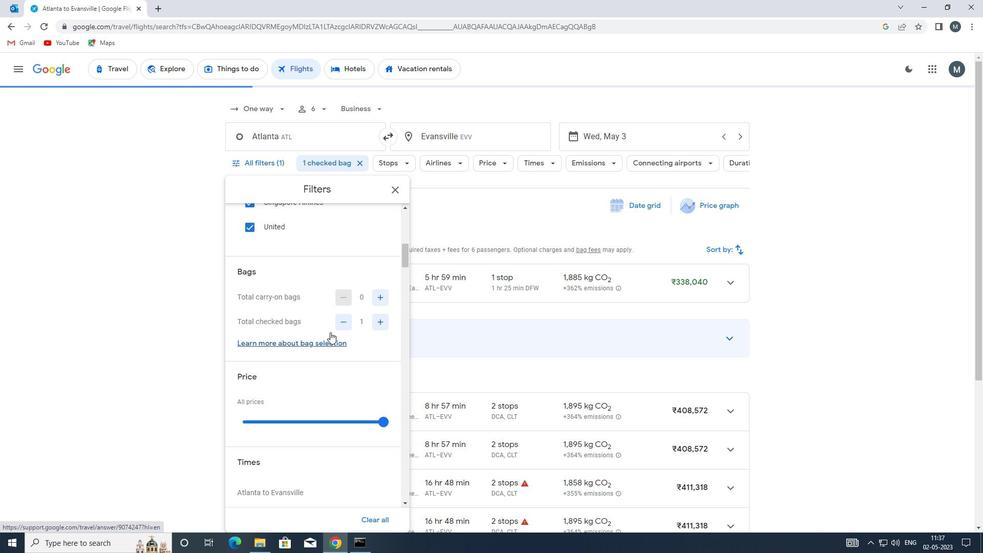 
Action: Mouse moved to (330, 332)
Screenshot: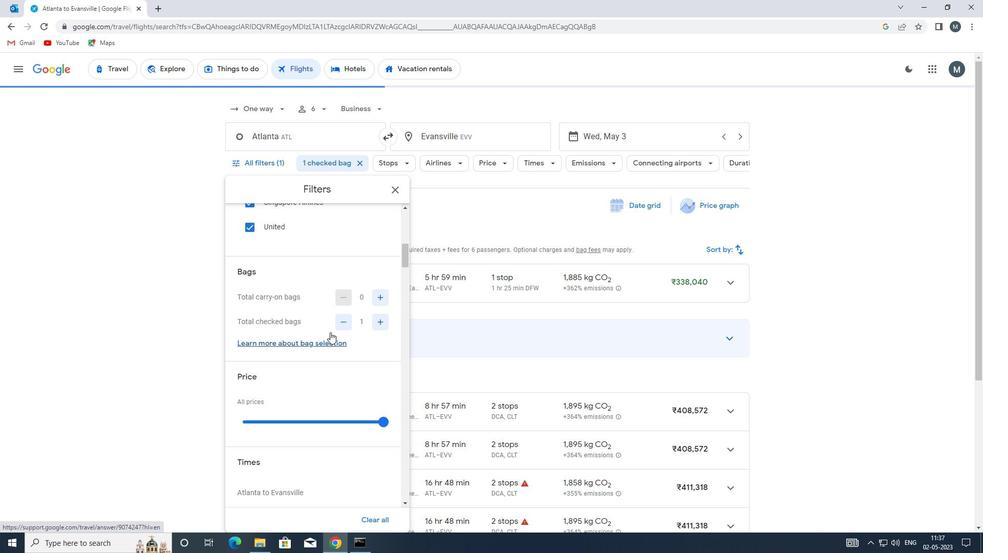 
Action: Mouse scrolled (330, 332) with delta (0, 0)
Screenshot: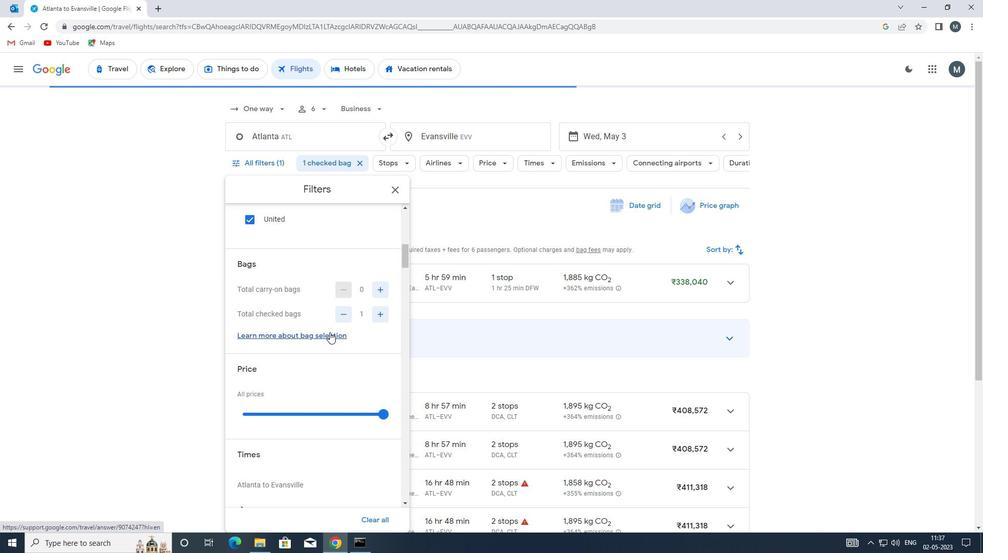 
Action: Mouse moved to (301, 318)
Screenshot: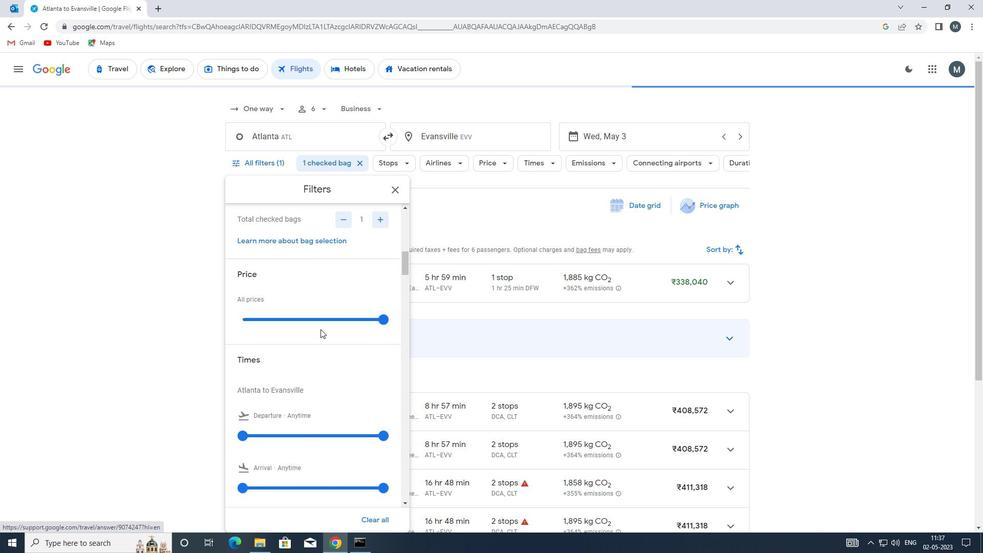 
Action: Mouse pressed left at (301, 318)
Screenshot: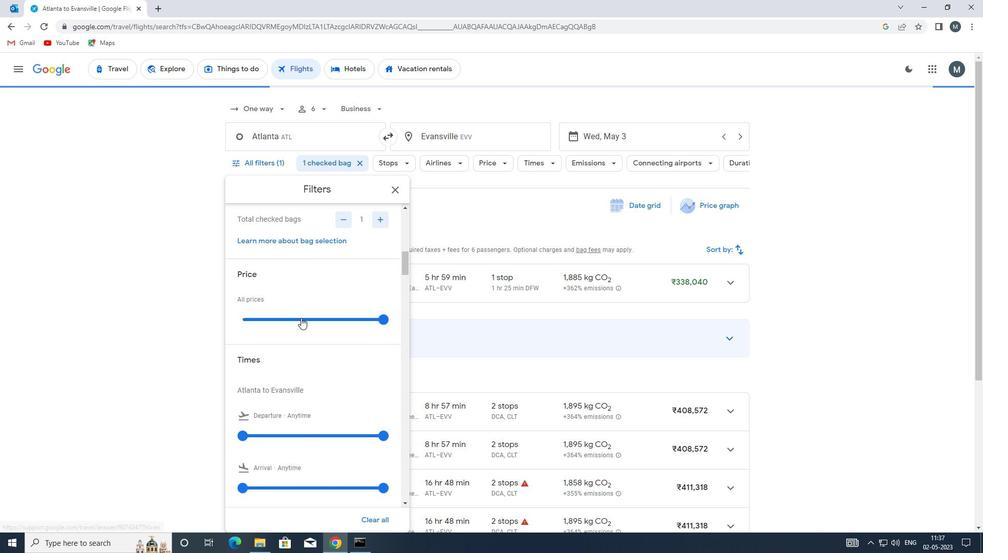
Action: Mouse pressed left at (301, 318)
Screenshot: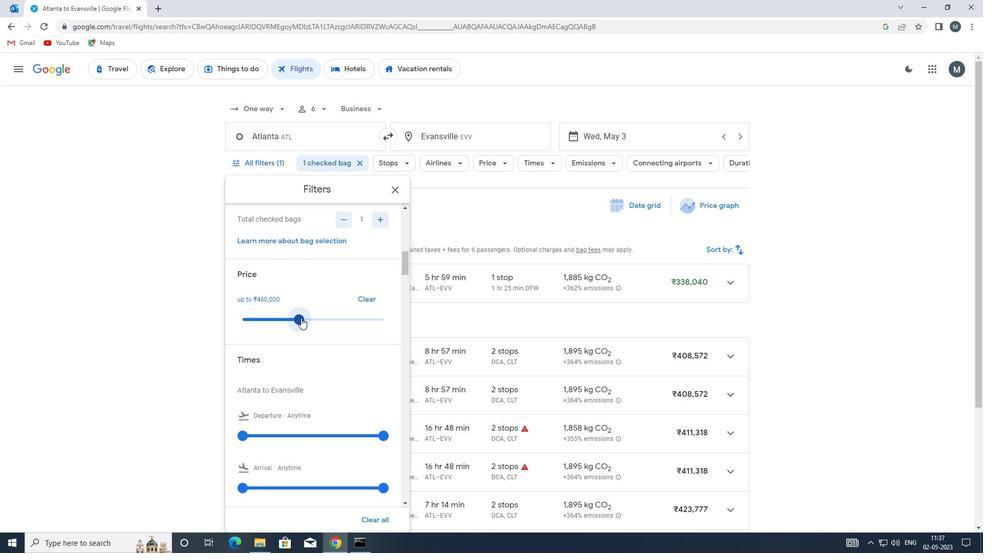 
Action: Mouse moved to (314, 305)
Screenshot: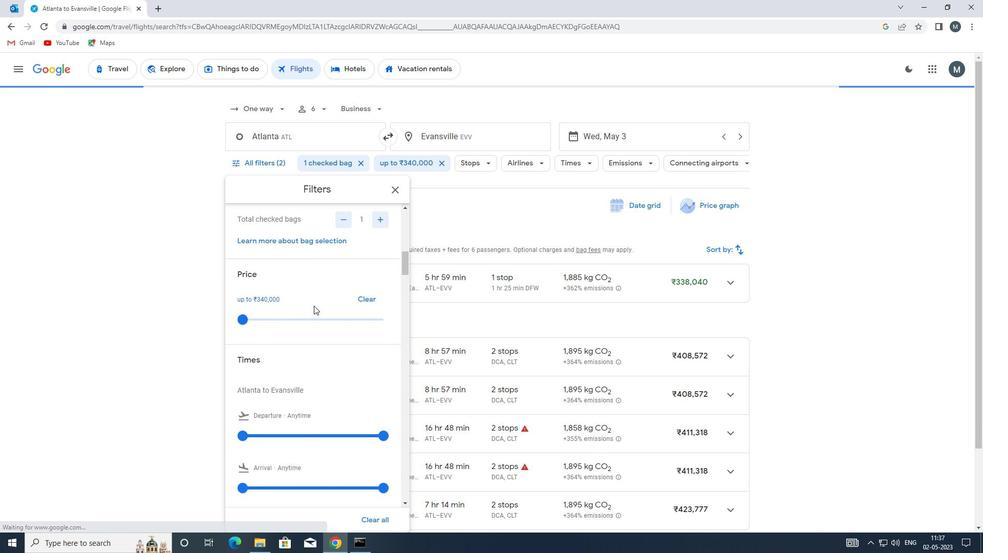 
Action: Mouse scrolled (314, 305) with delta (0, 0)
Screenshot: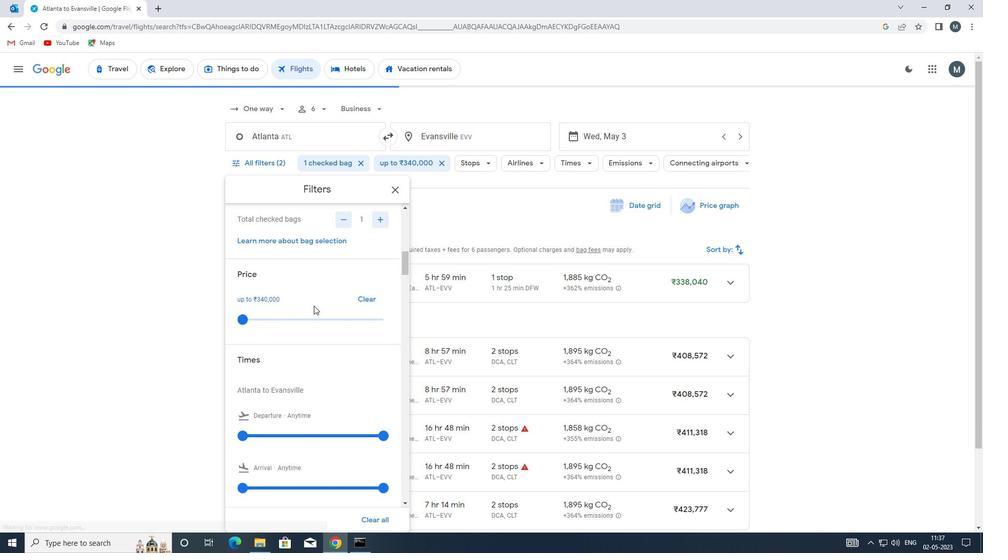 
Action: Mouse scrolled (314, 305) with delta (0, 0)
Screenshot: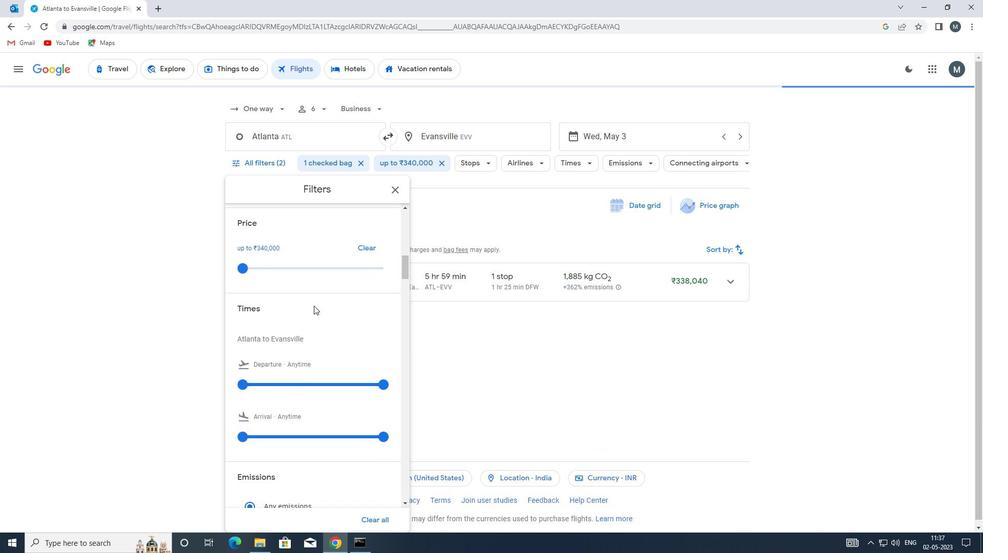 
Action: Mouse moved to (314, 305)
Screenshot: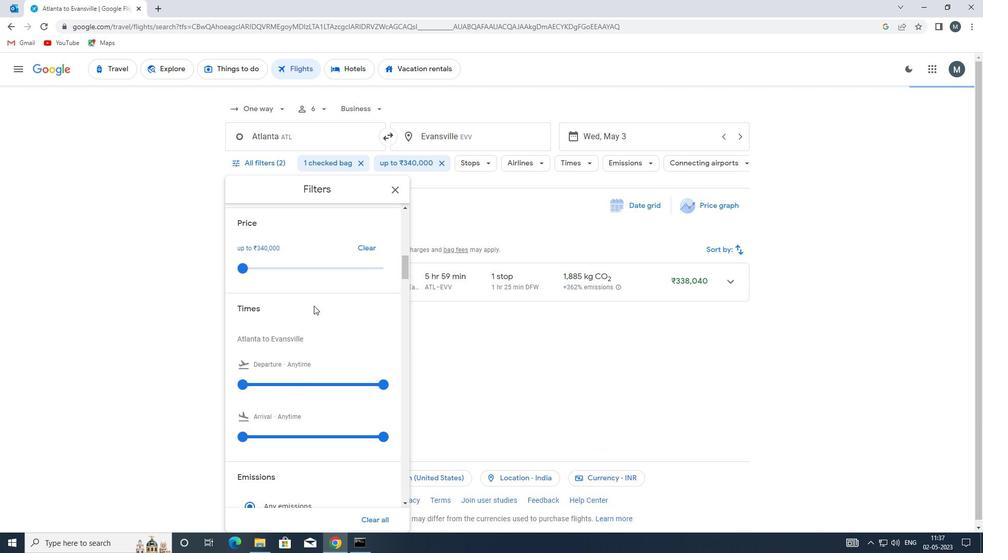 
Action: Mouse scrolled (314, 305) with delta (0, 0)
Screenshot: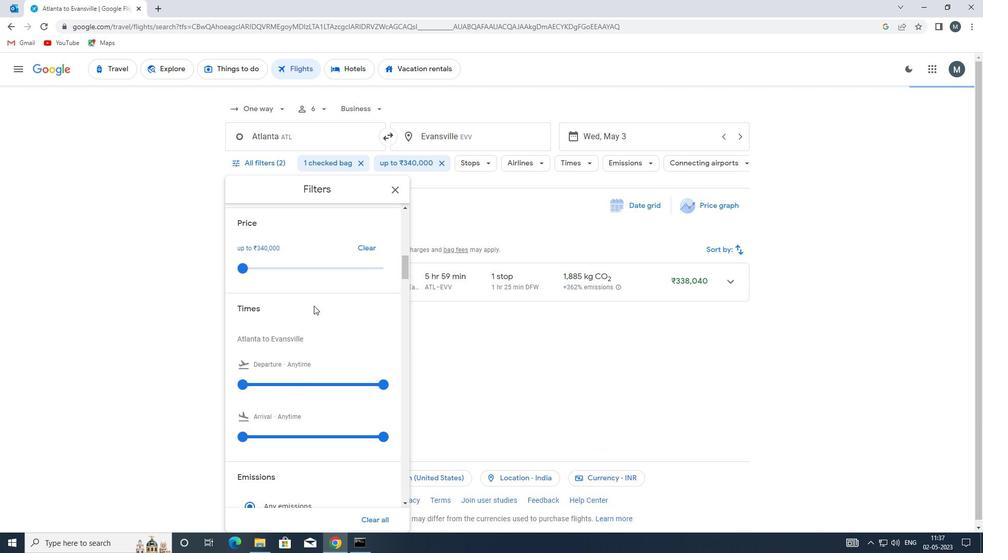 
Action: Mouse moved to (246, 283)
Screenshot: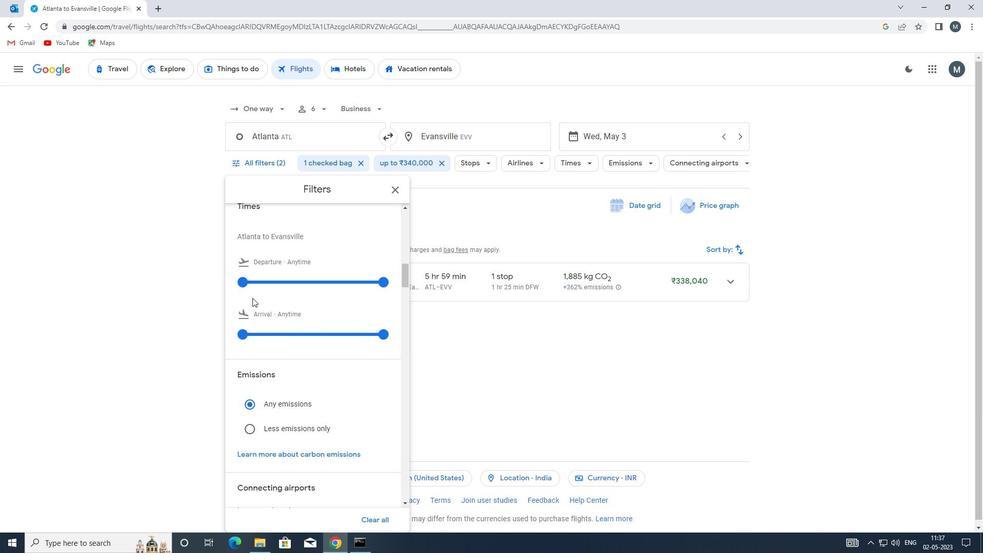 
Action: Mouse pressed left at (246, 283)
Screenshot: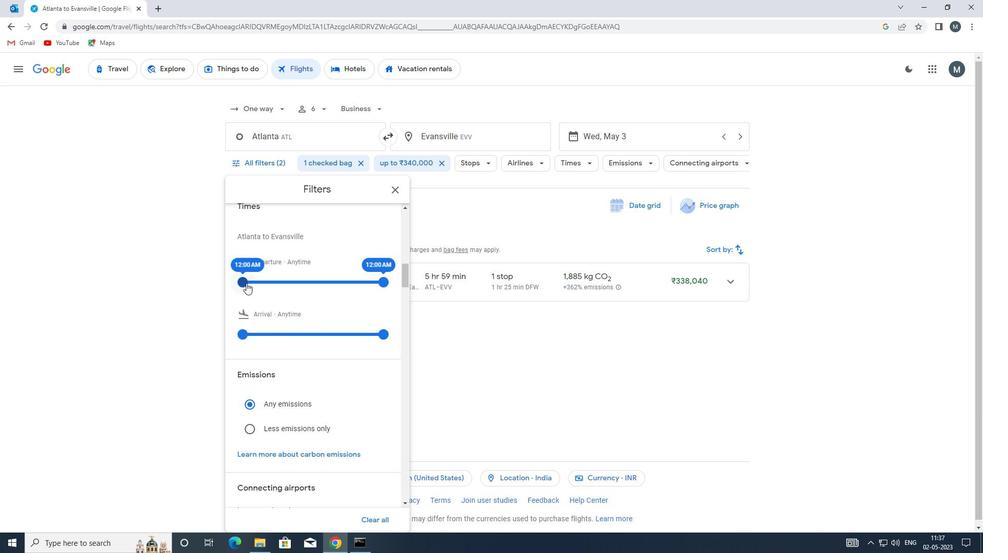 
Action: Mouse moved to (381, 278)
Screenshot: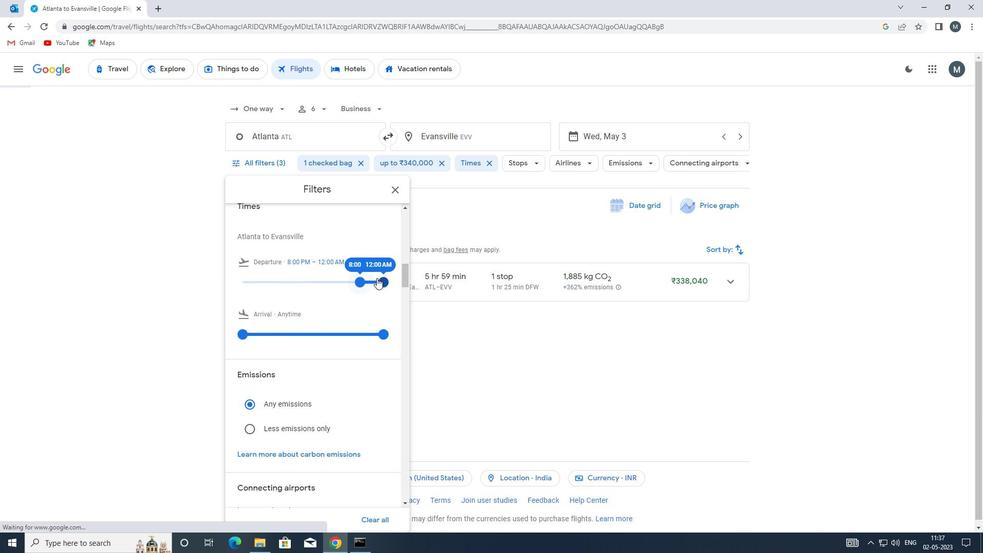 
Action: Mouse pressed left at (381, 278)
Screenshot: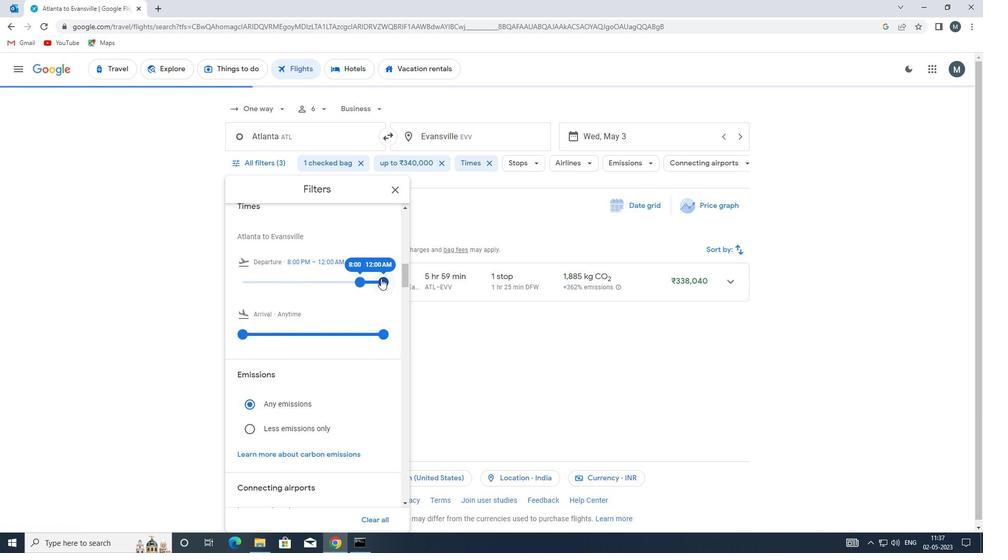 
Action: Mouse moved to (354, 280)
Screenshot: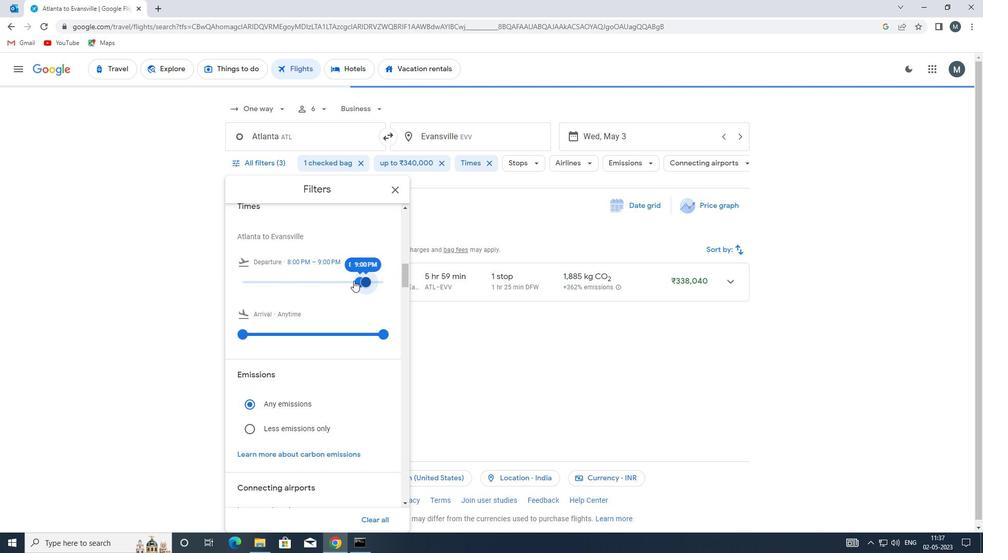 
Action: Mouse scrolled (354, 279) with delta (0, 0)
Screenshot: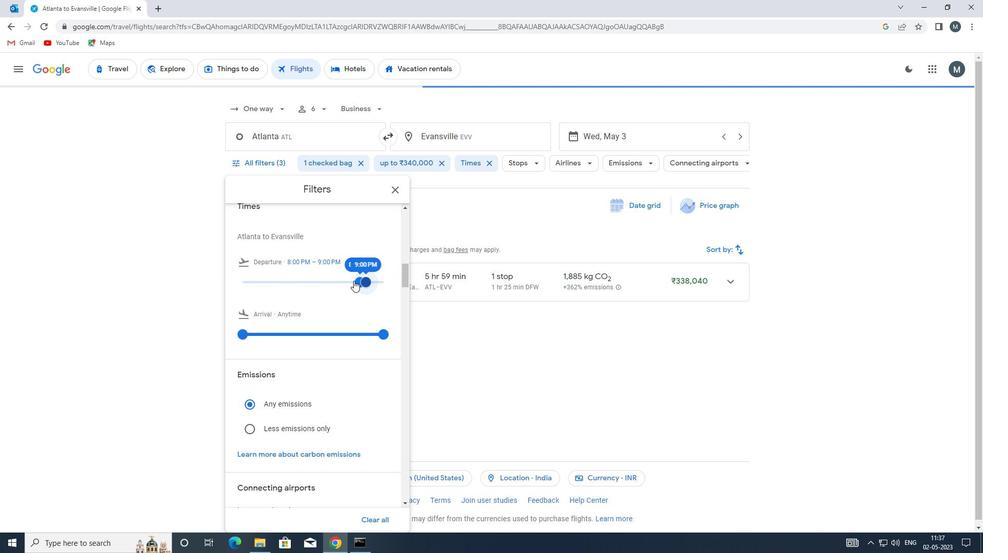 
Action: Mouse moved to (396, 189)
Screenshot: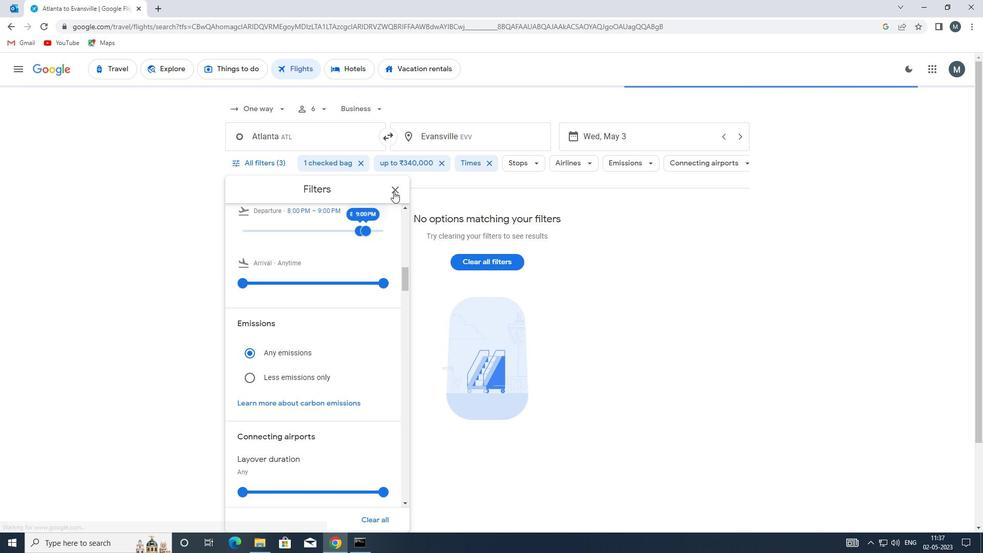 
Action: Mouse pressed left at (396, 189)
Screenshot: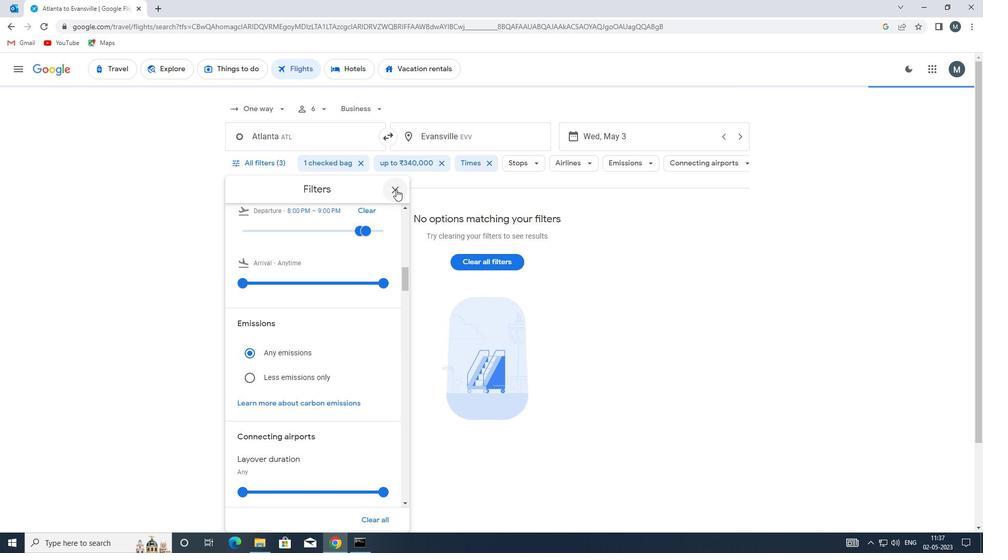 
Action: Mouse moved to (395, 190)
Screenshot: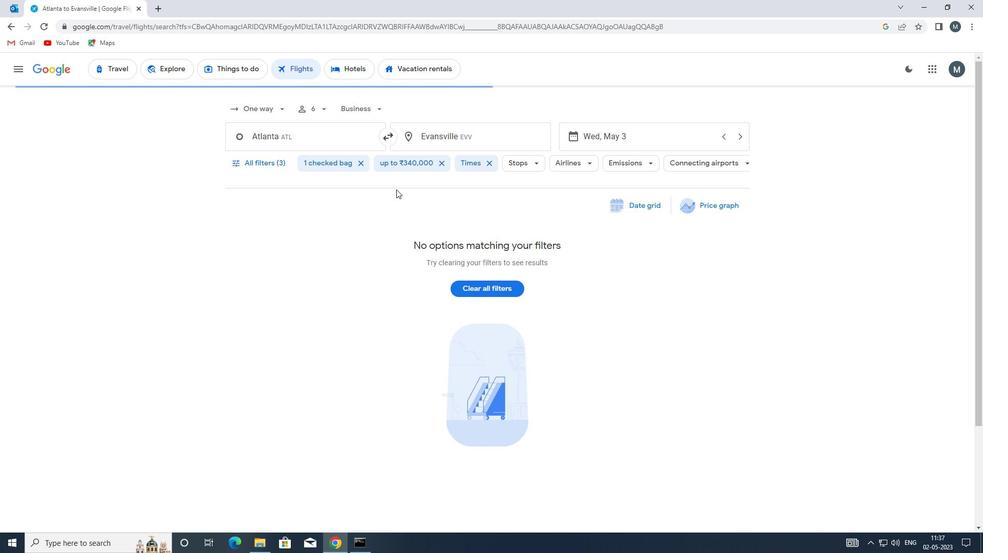 
